 Task: Open Card Business Conference Review in Board Business Intelligence and Analytics to Workspace Business Loans and add a team member Softage.2@softage.net, a label Orange, a checklist Student Success, an attachment from Trello, a color Orange and finally, add a card description 'Plan and execute company team-building activity at a bowling alley' and a comment 'Let us celebrate our progress and keep pushing forward as this task is an important milestone in our project.'. Add a start date 'Jan 02, 1900' with a due date 'Jan 09, 1900'
Action: Mouse moved to (60, 313)
Screenshot: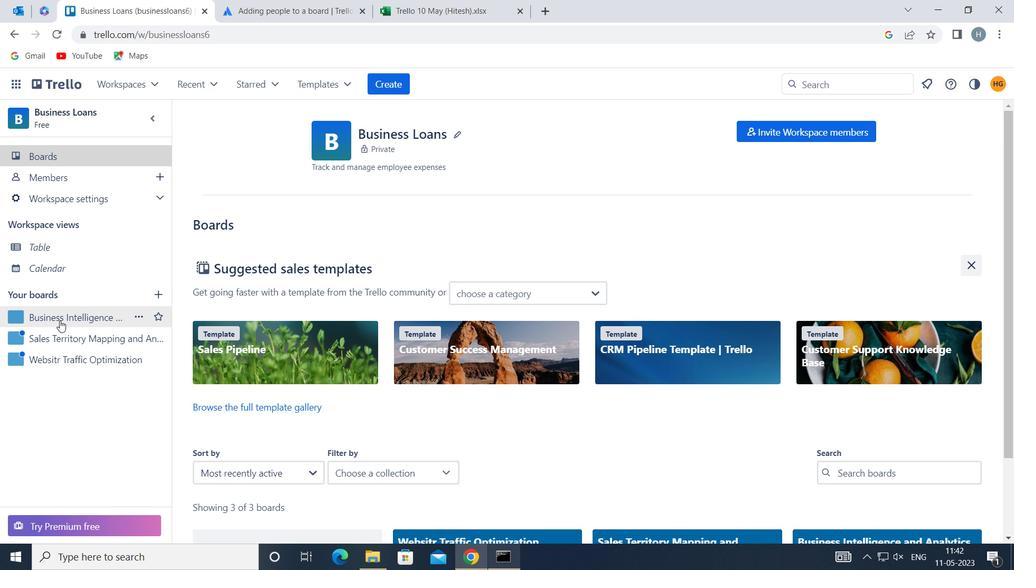 
Action: Mouse pressed left at (60, 313)
Screenshot: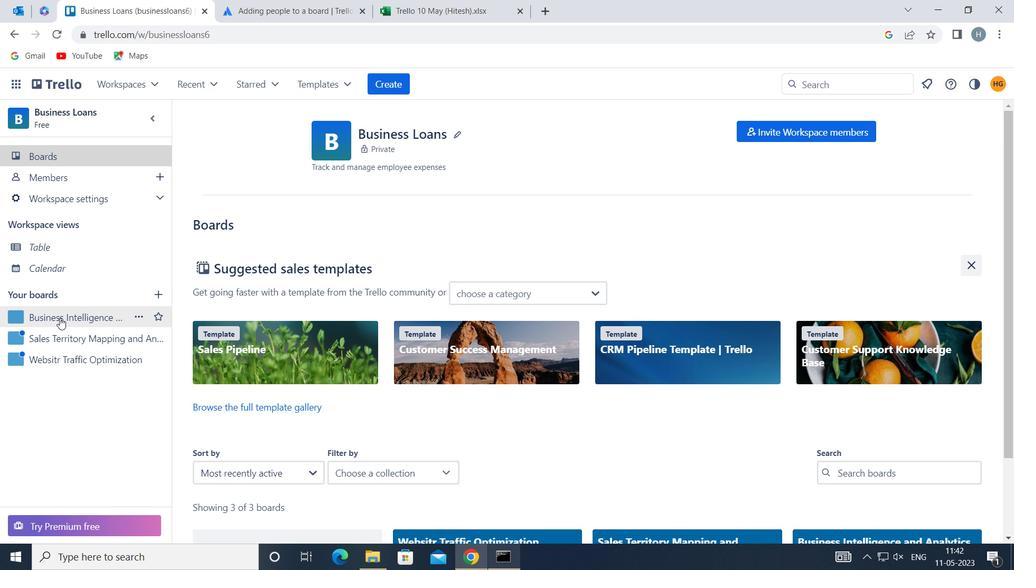 
Action: Mouse moved to (294, 185)
Screenshot: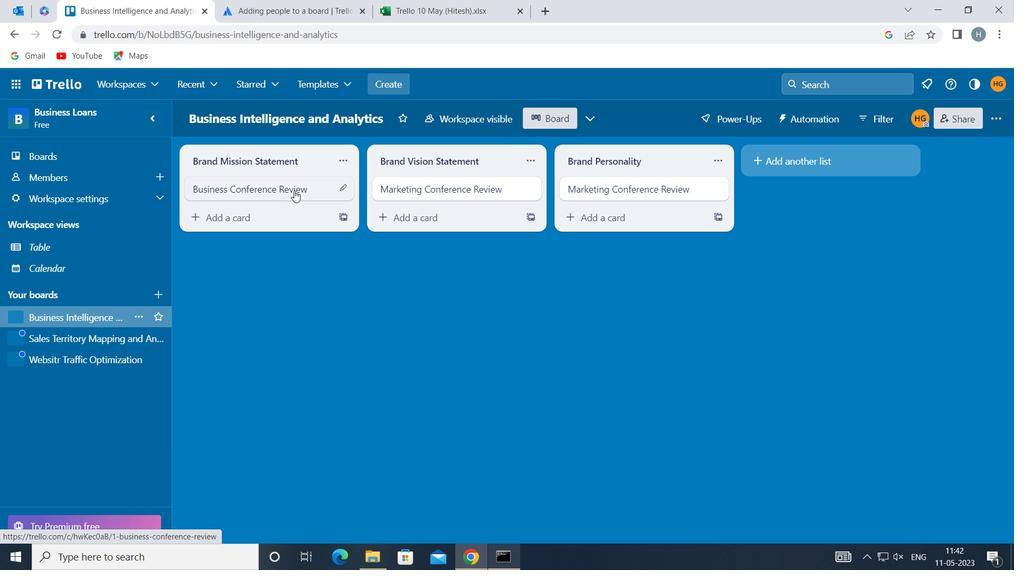 
Action: Mouse pressed left at (294, 185)
Screenshot: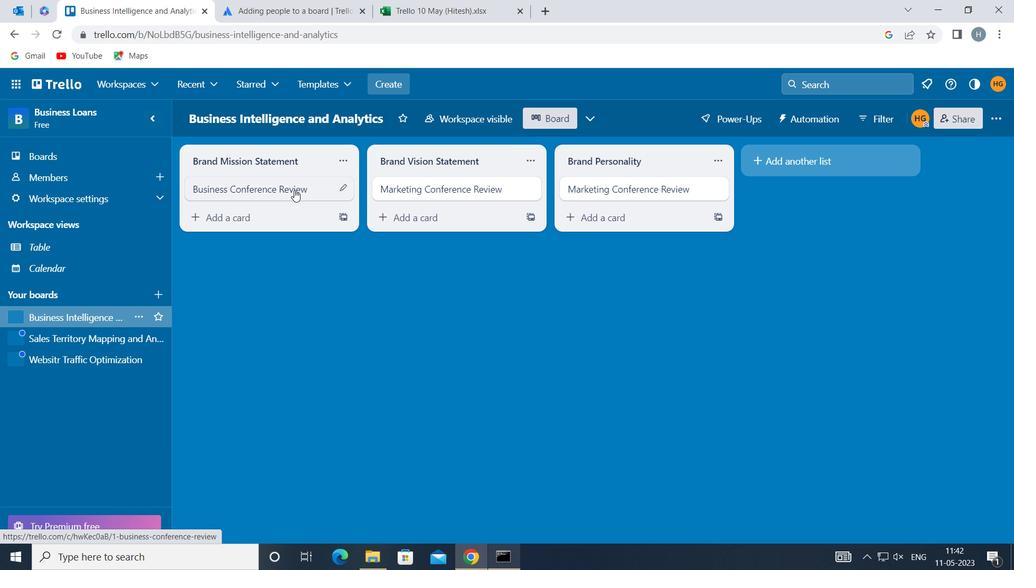
Action: Mouse moved to (693, 191)
Screenshot: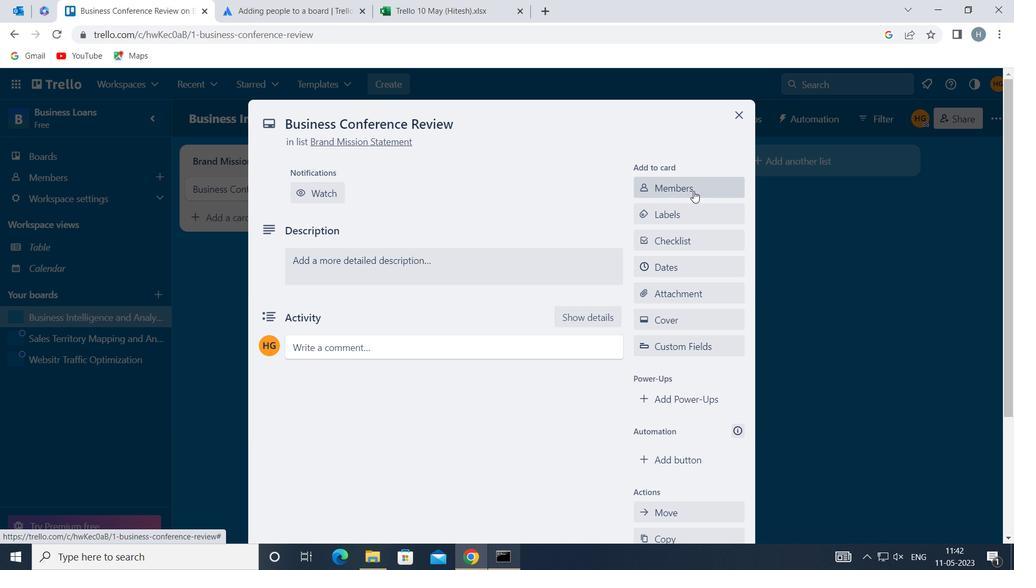 
Action: Mouse pressed left at (693, 191)
Screenshot: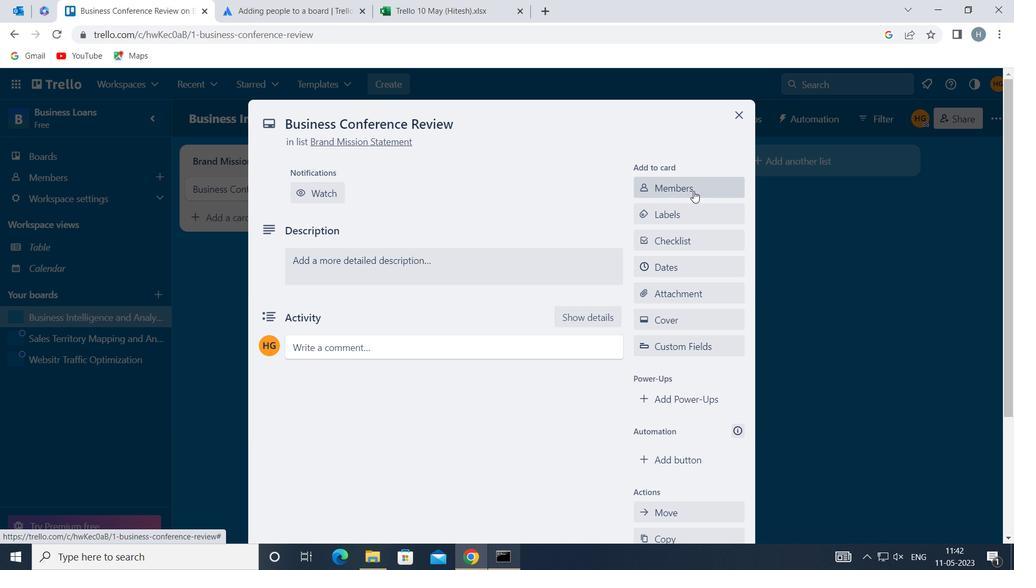 
Action: Mouse moved to (693, 191)
Screenshot: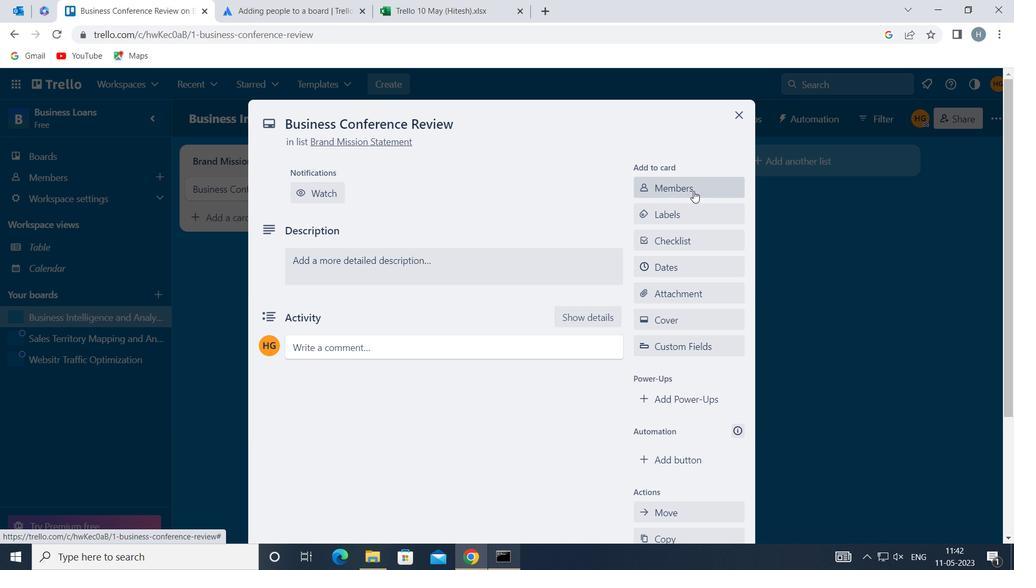 
Action: Key pressed softage
Screenshot: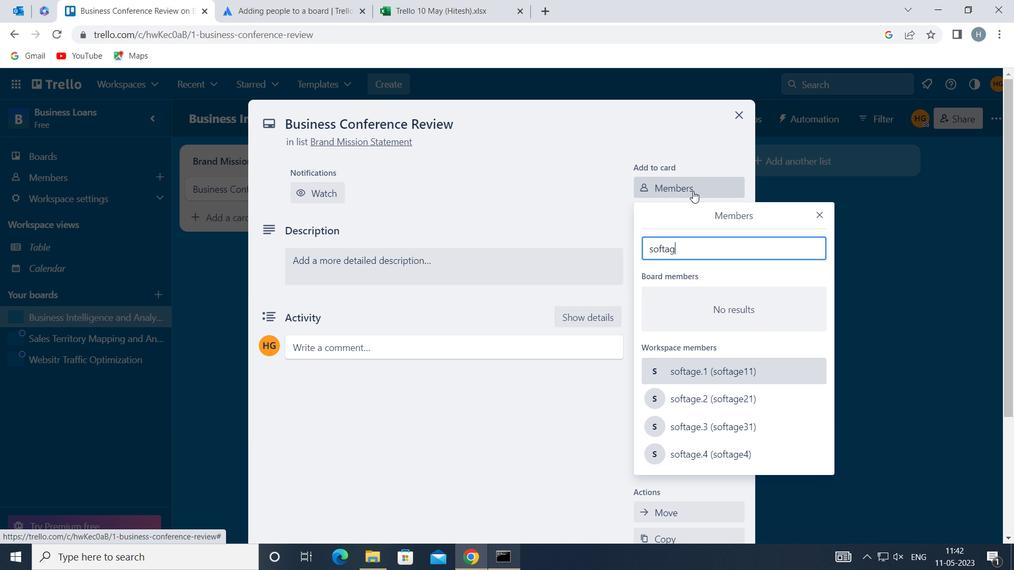 
Action: Mouse moved to (722, 395)
Screenshot: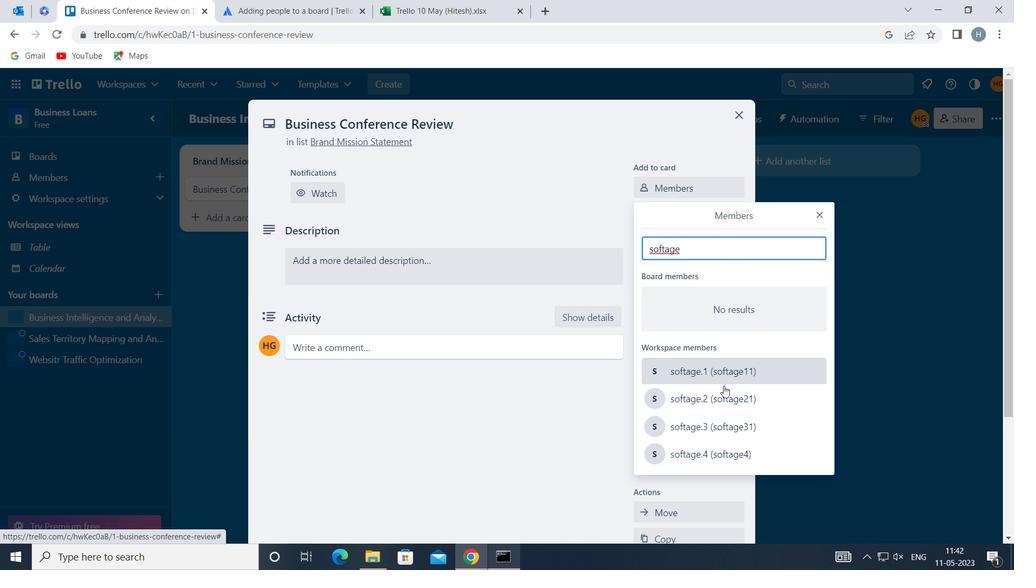 
Action: Mouse pressed left at (722, 395)
Screenshot: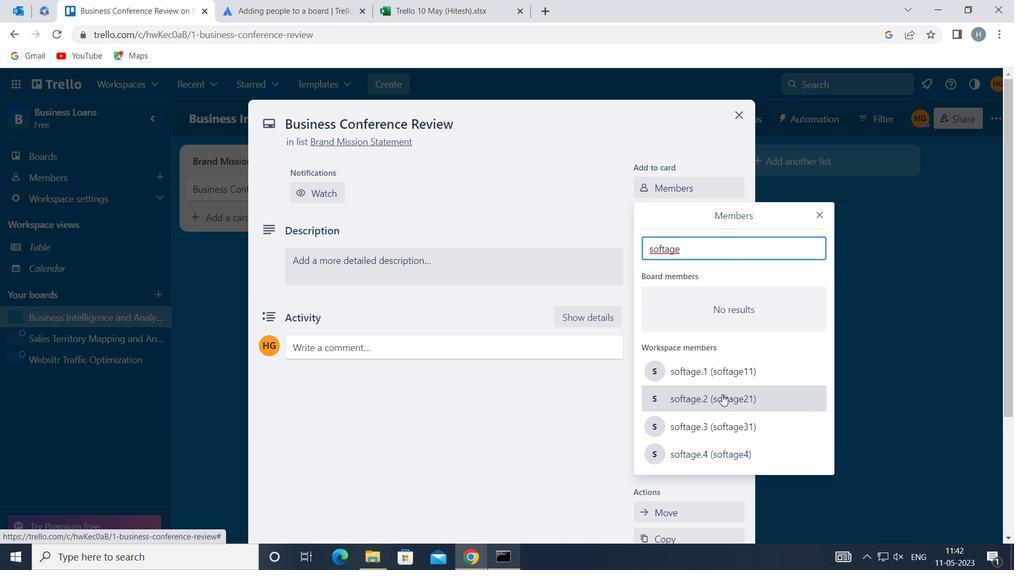 
Action: Mouse moved to (822, 211)
Screenshot: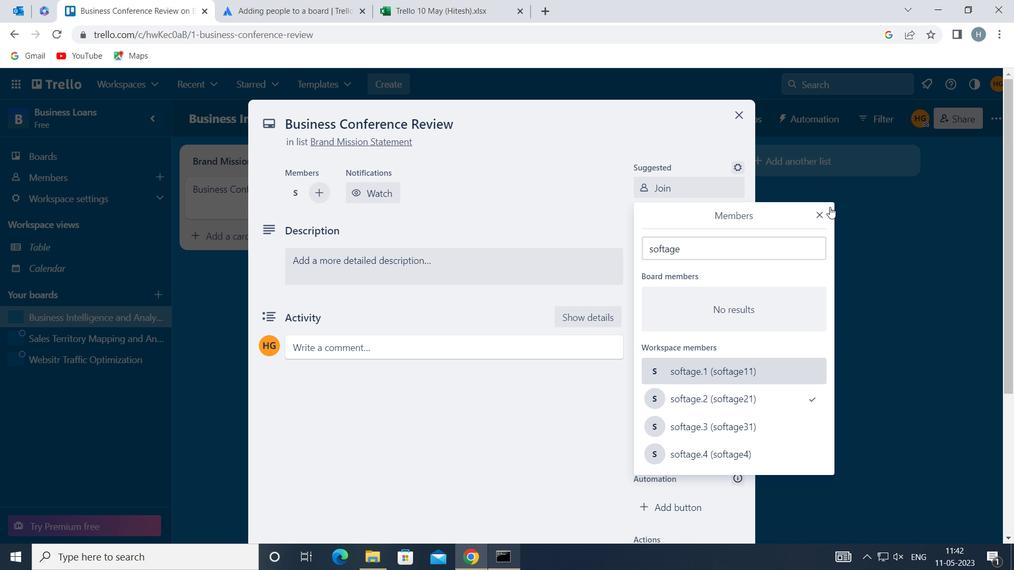 
Action: Mouse pressed left at (822, 211)
Screenshot: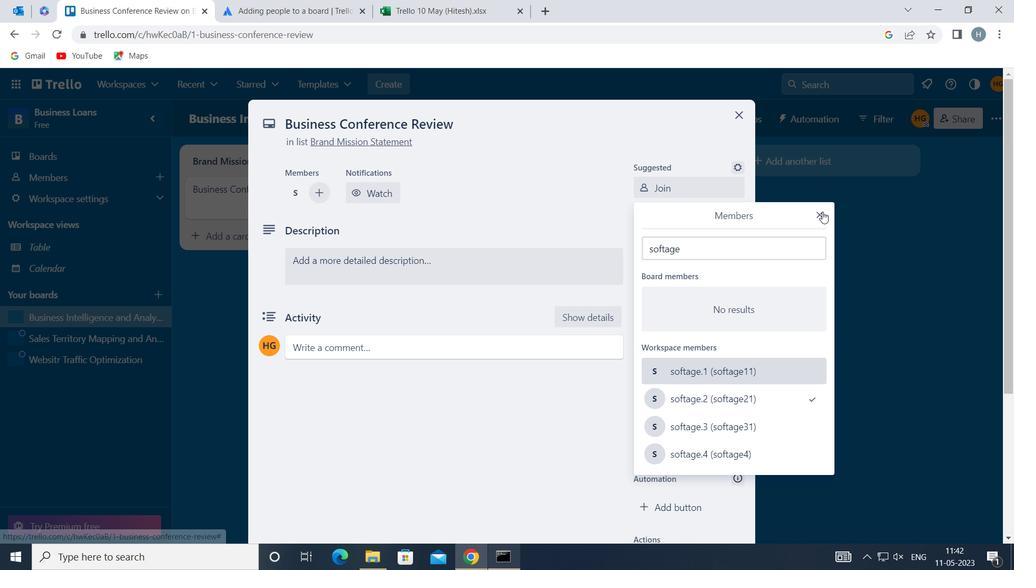 
Action: Mouse moved to (679, 259)
Screenshot: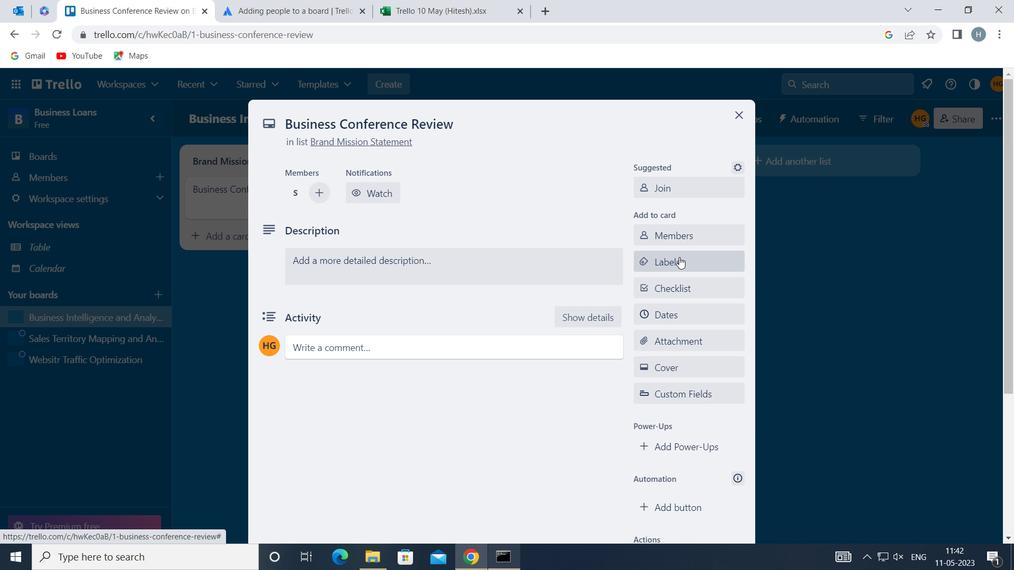 
Action: Mouse pressed left at (679, 259)
Screenshot: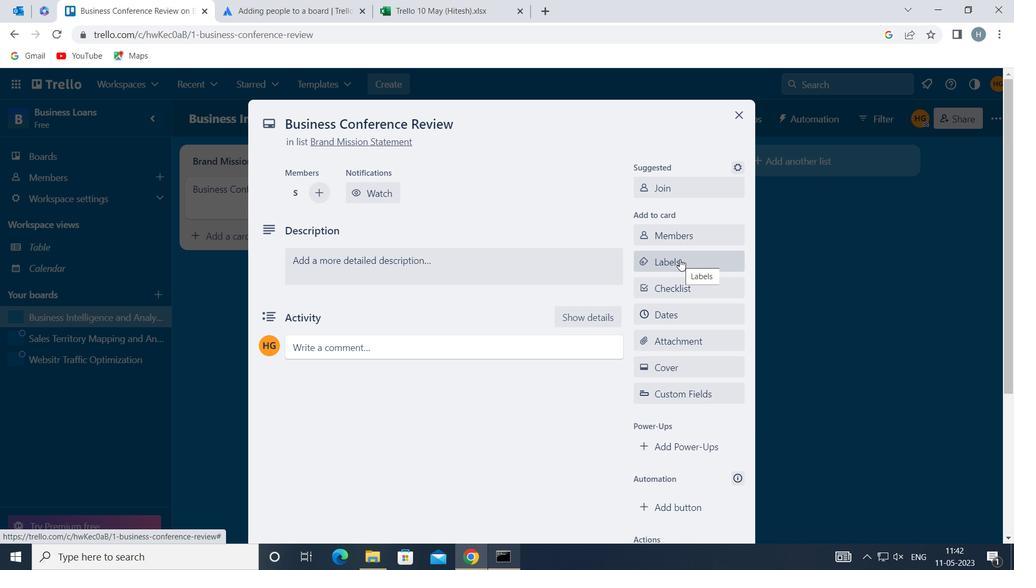 
Action: Mouse moved to (686, 244)
Screenshot: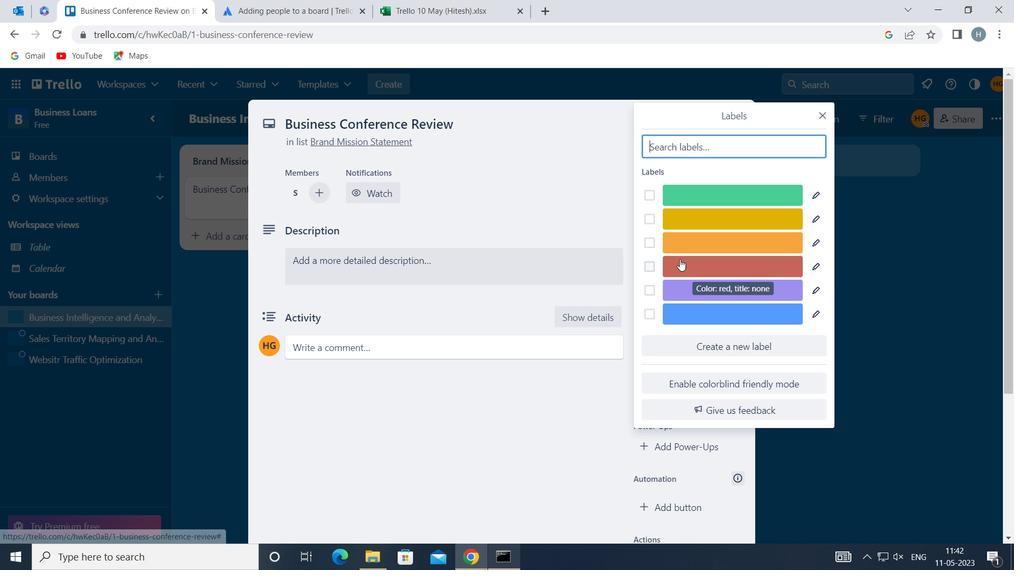 
Action: Mouse pressed left at (686, 244)
Screenshot: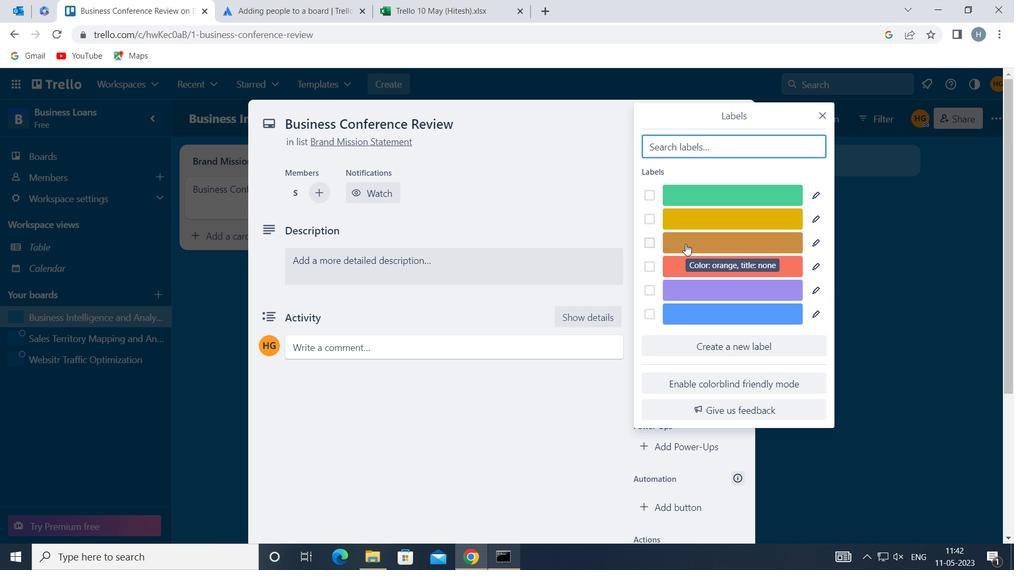 
Action: Mouse moved to (823, 114)
Screenshot: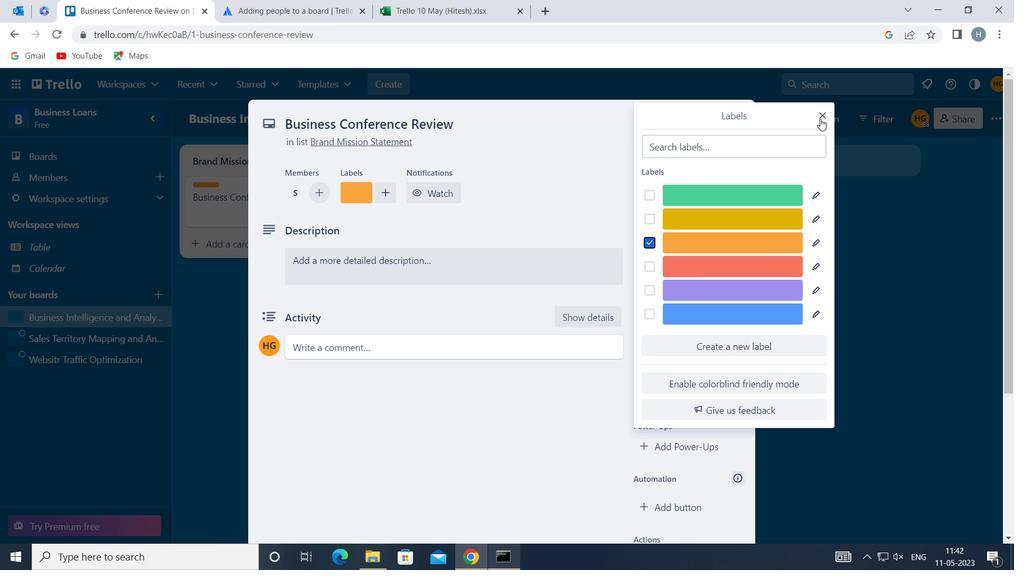 
Action: Mouse pressed left at (823, 114)
Screenshot: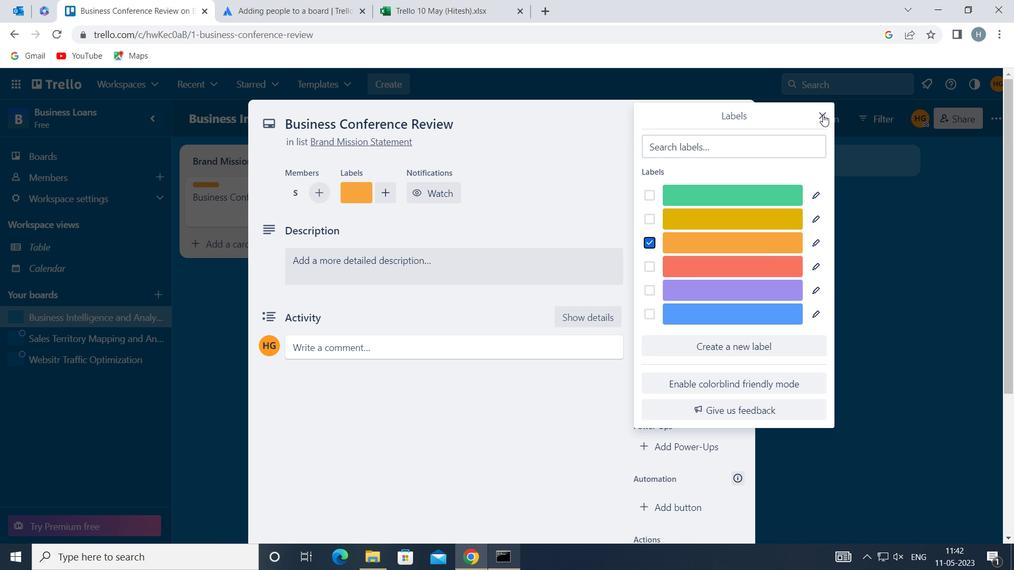 
Action: Mouse moved to (692, 285)
Screenshot: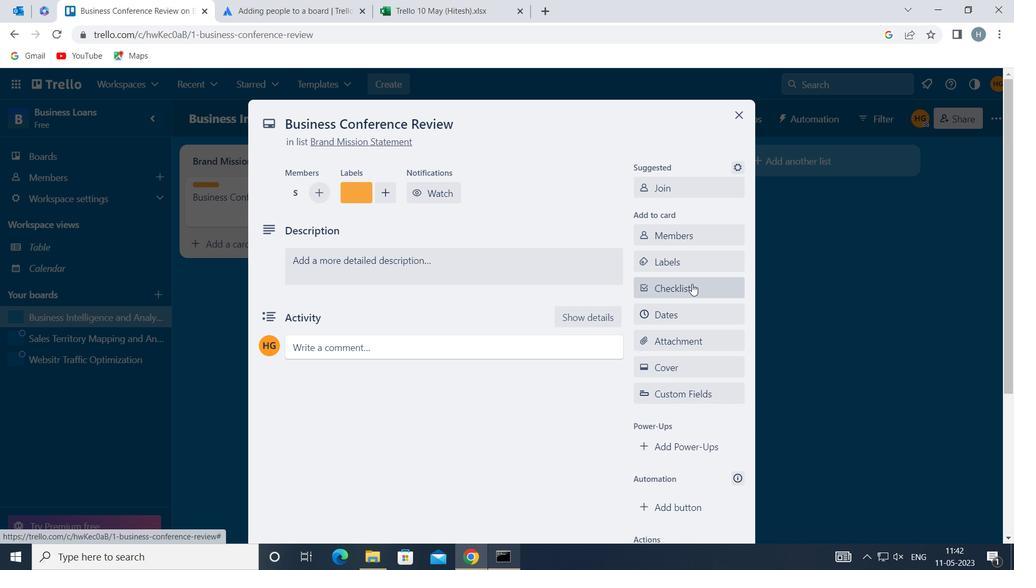 
Action: Mouse pressed left at (692, 285)
Screenshot: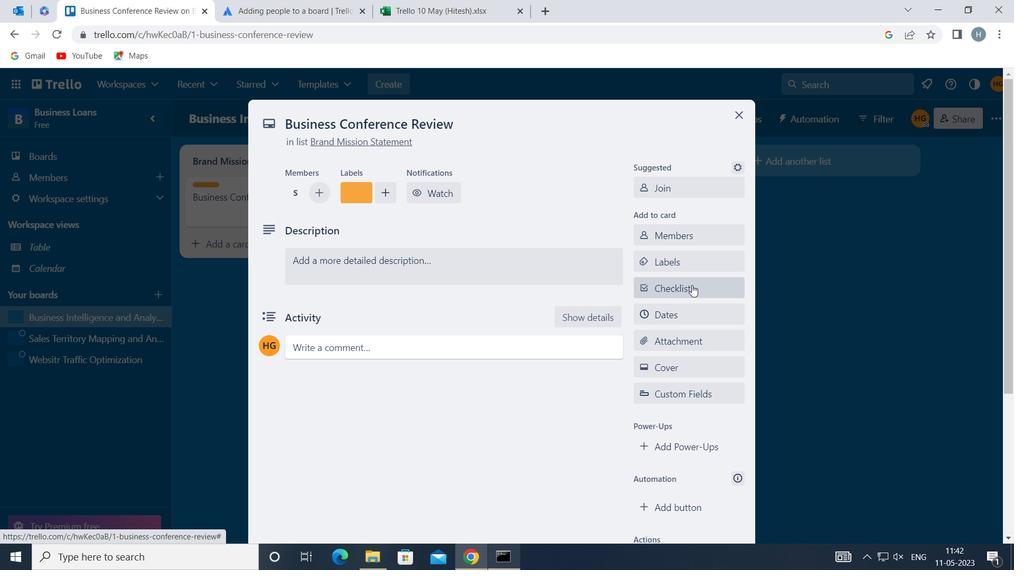 
Action: Key pressed <Key.shift>STUDENT<Key.space><Key.shift>SUCCESS
Screenshot: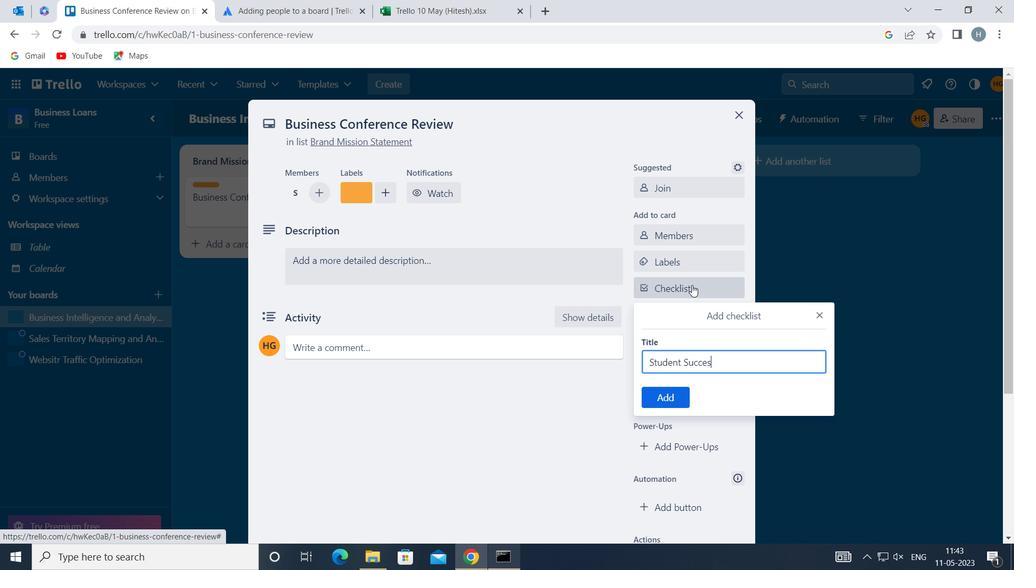 
Action: Mouse moved to (661, 393)
Screenshot: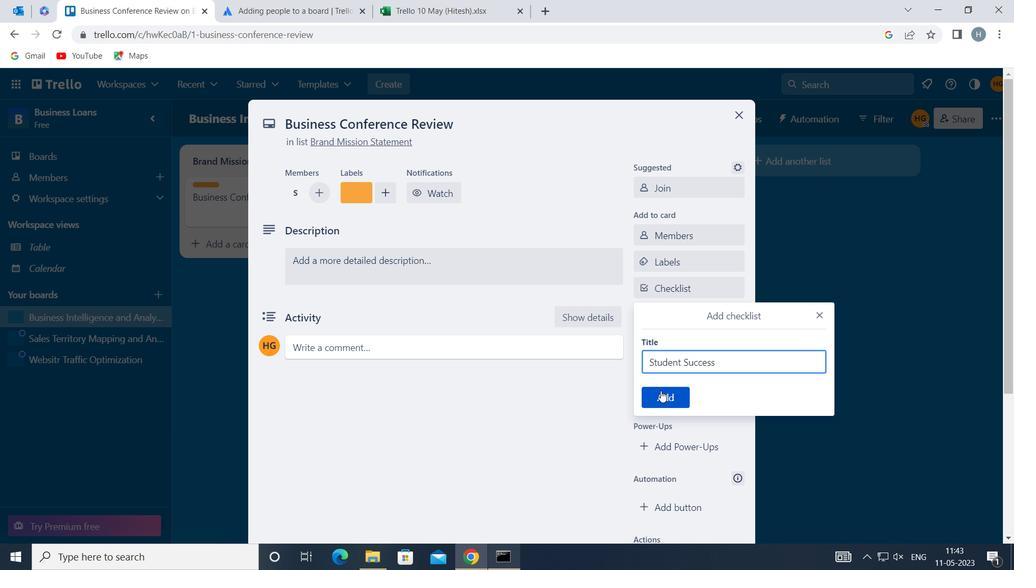 
Action: Mouse pressed left at (661, 393)
Screenshot: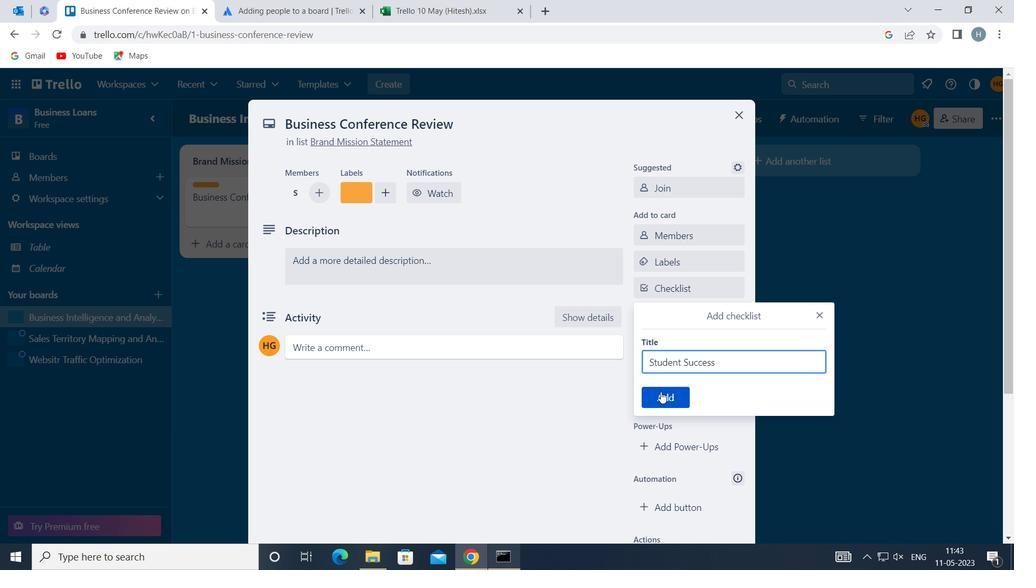 
Action: Mouse moved to (680, 335)
Screenshot: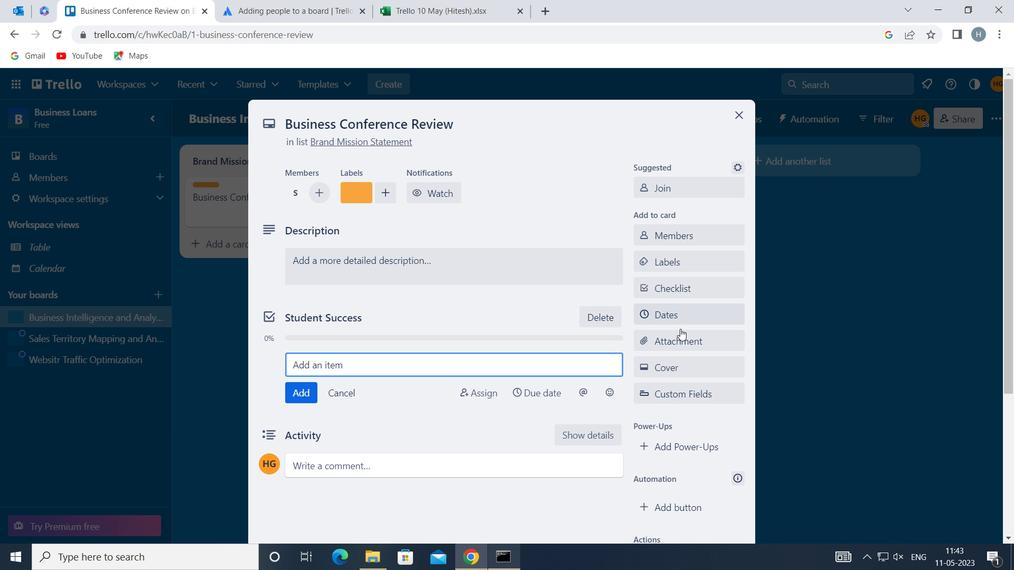 
Action: Mouse pressed left at (680, 335)
Screenshot: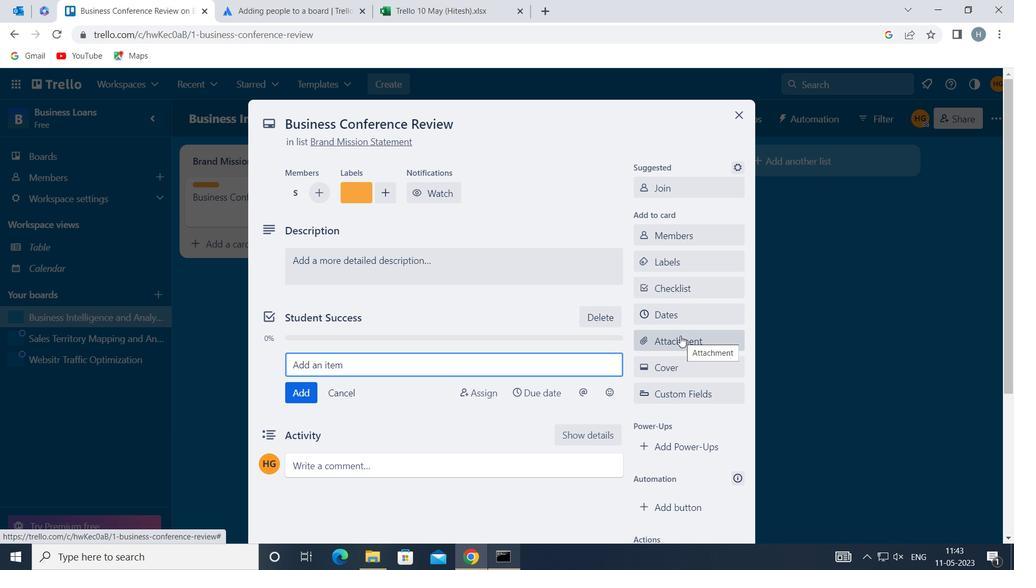 
Action: Mouse moved to (704, 165)
Screenshot: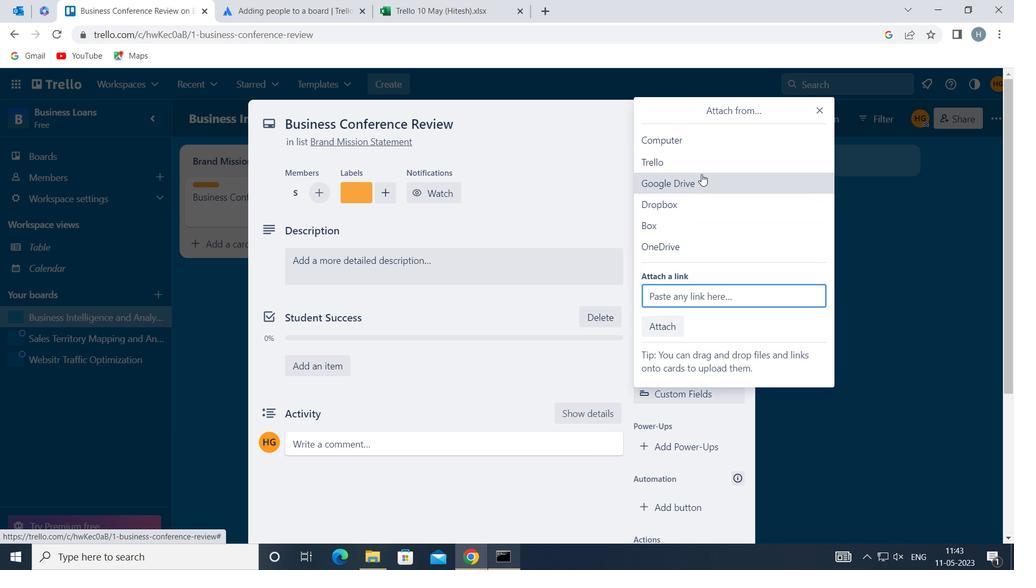
Action: Mouse pressed left at (704, 165)
Screenshot: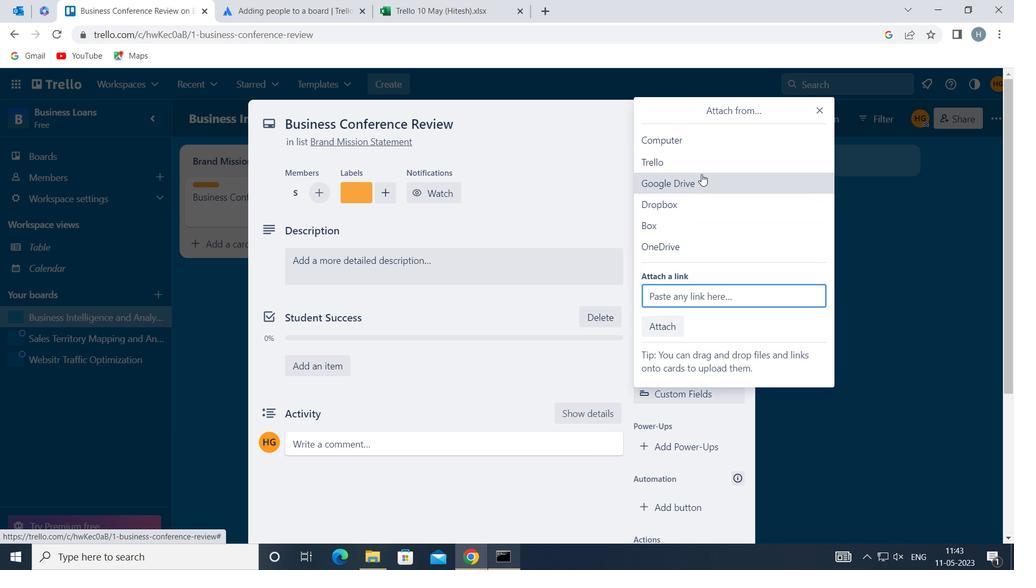 
Action: Mouse moved to (697, 216)
Screenshot: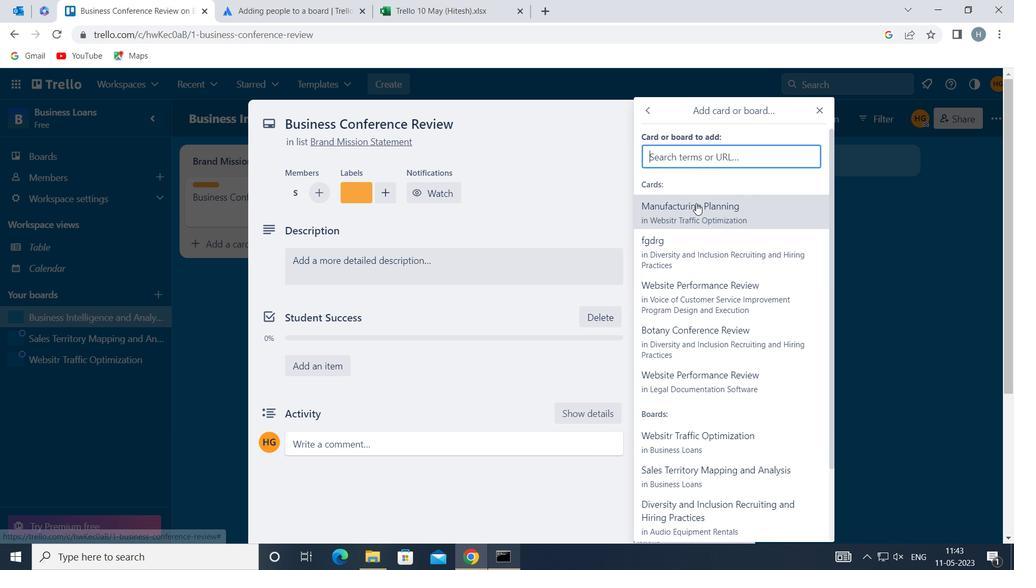 
Action: Mouse pressed left at (697, 216)
Screenshot: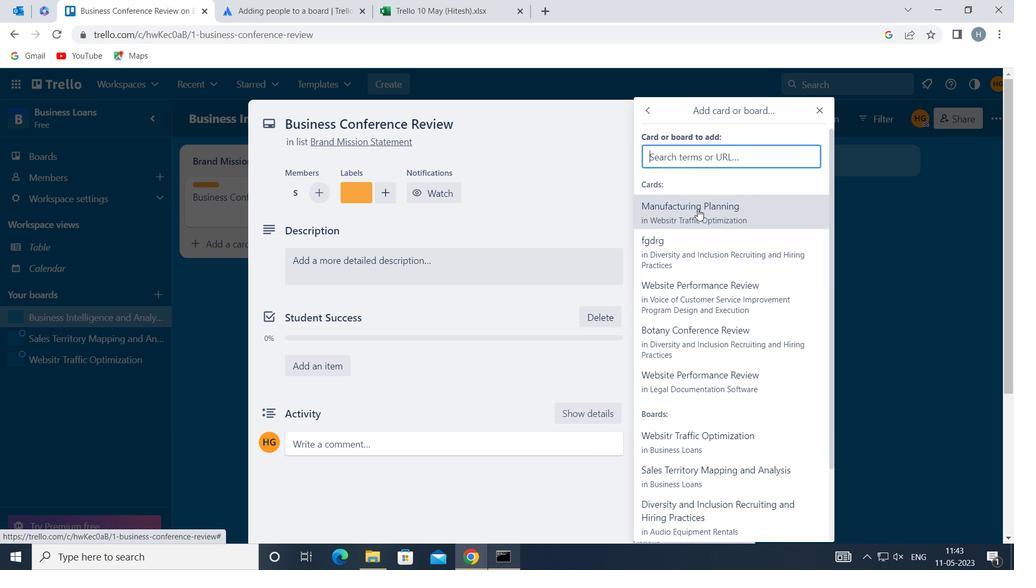 
Action: Mouse moved to (686, 367)
Screenshot: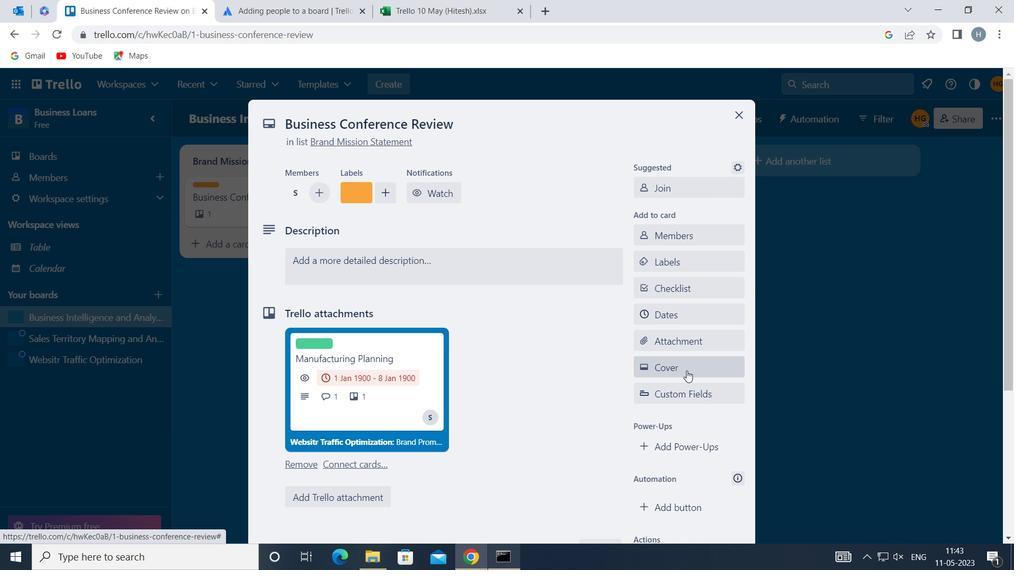 
Action: Mouse pressed left at (686, 367)
Screenshot: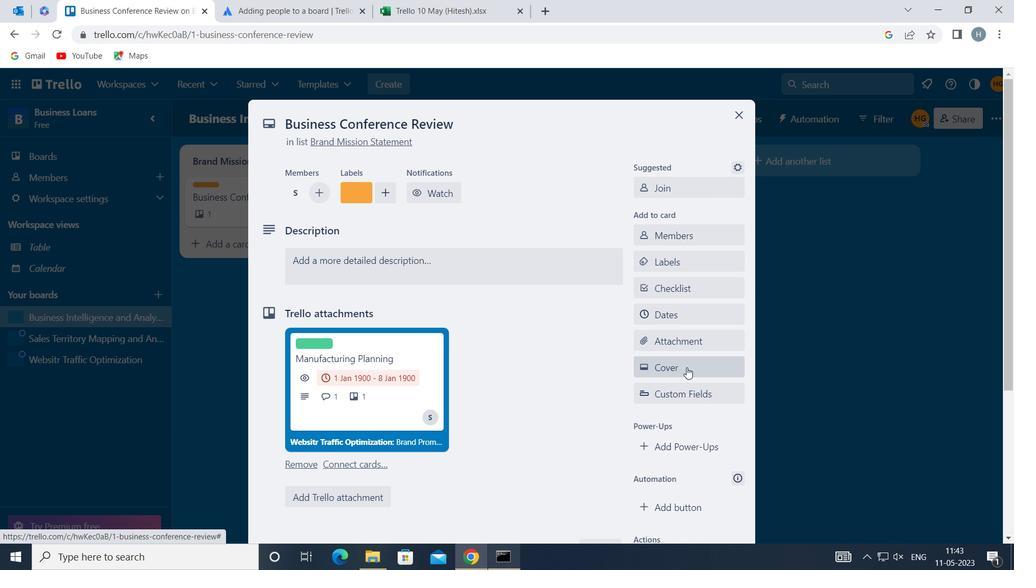 
Action: Mouse moved to (734, 282)
Screenshot: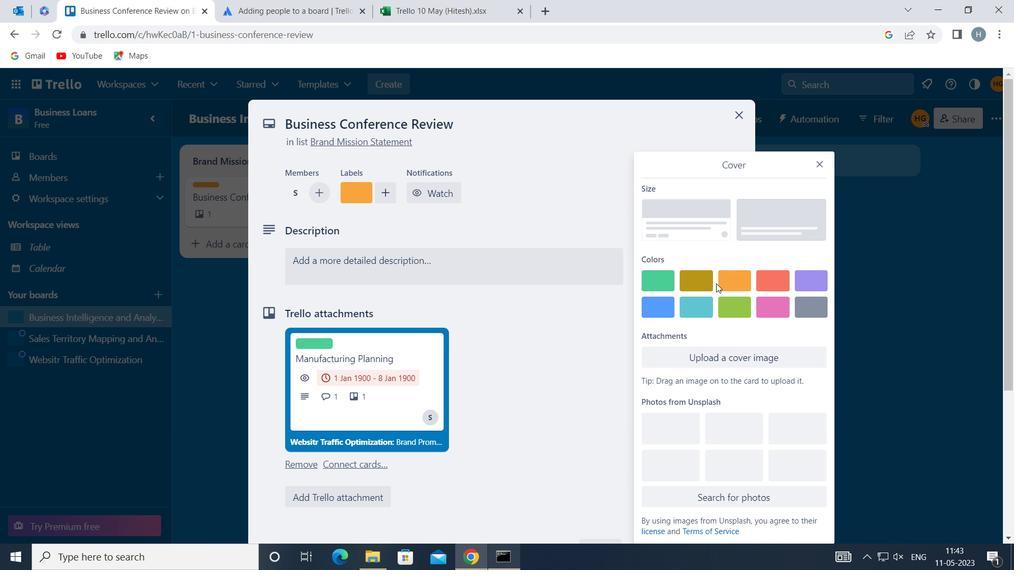 
Action: Mouse pressed left at (734, 282)
Screenshot: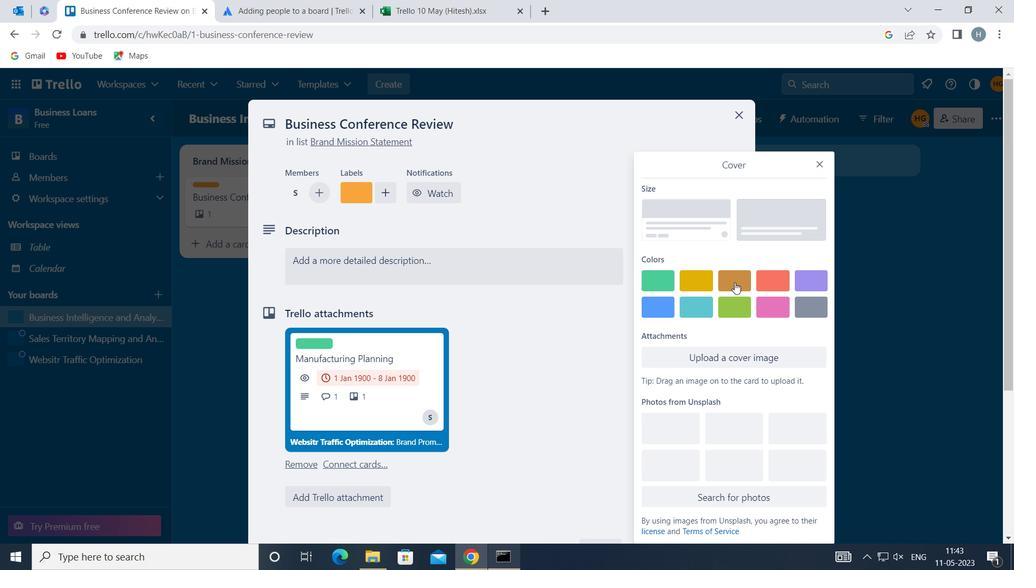 
Action: Mouse moved to (821, 140)
Screenshot: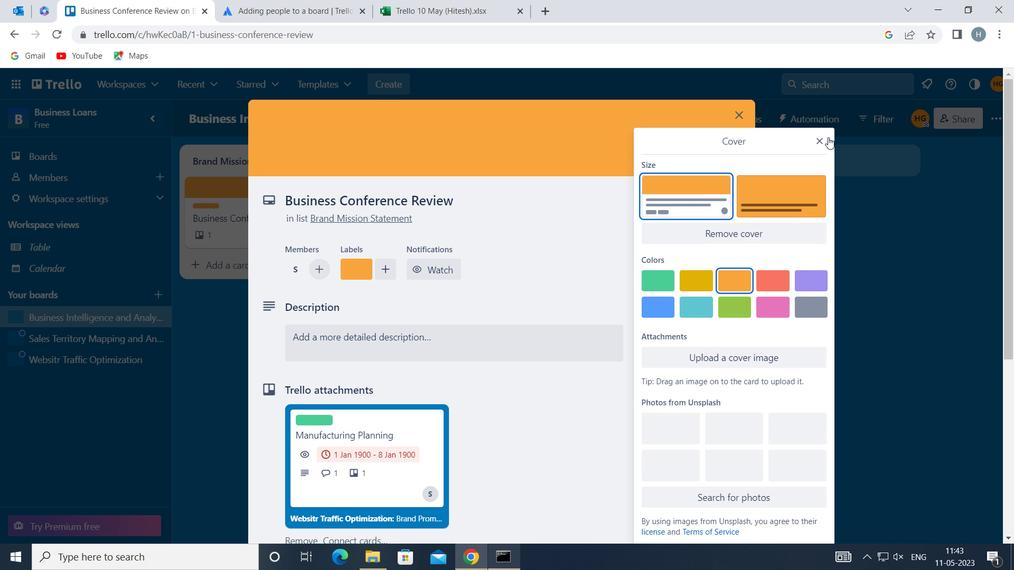
Action: Mouse pressed left at (821, 140)
Screenshot: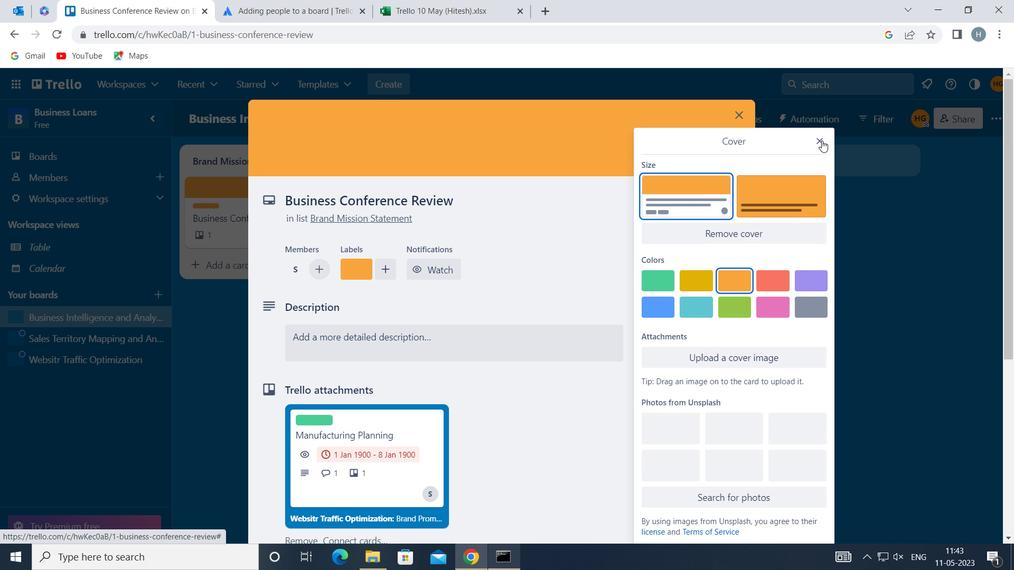 
Action: Mouse moved to (515, 342)
Screenshot: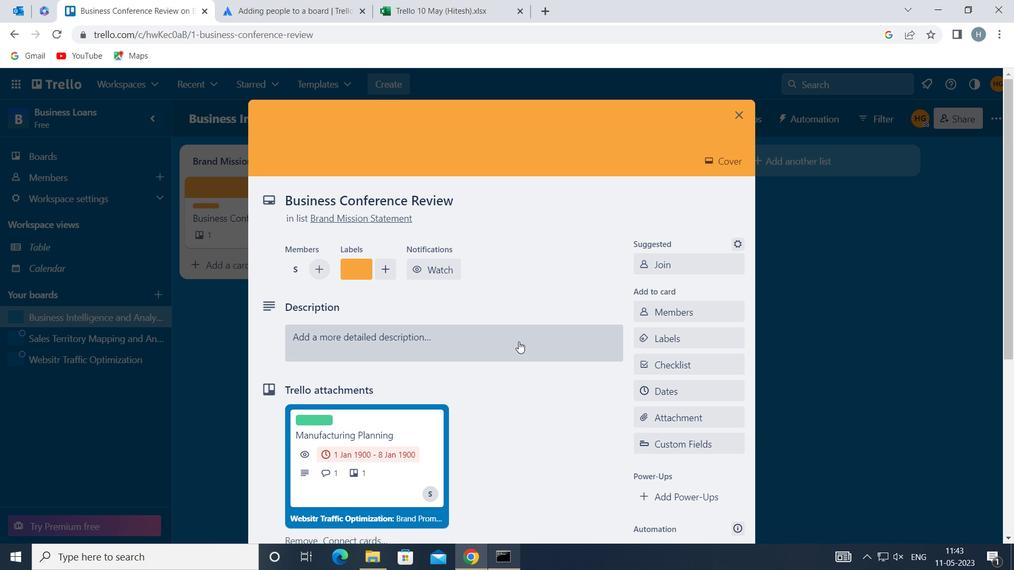 
Action: Mouse pressed left at (515, 342)
Screenshot: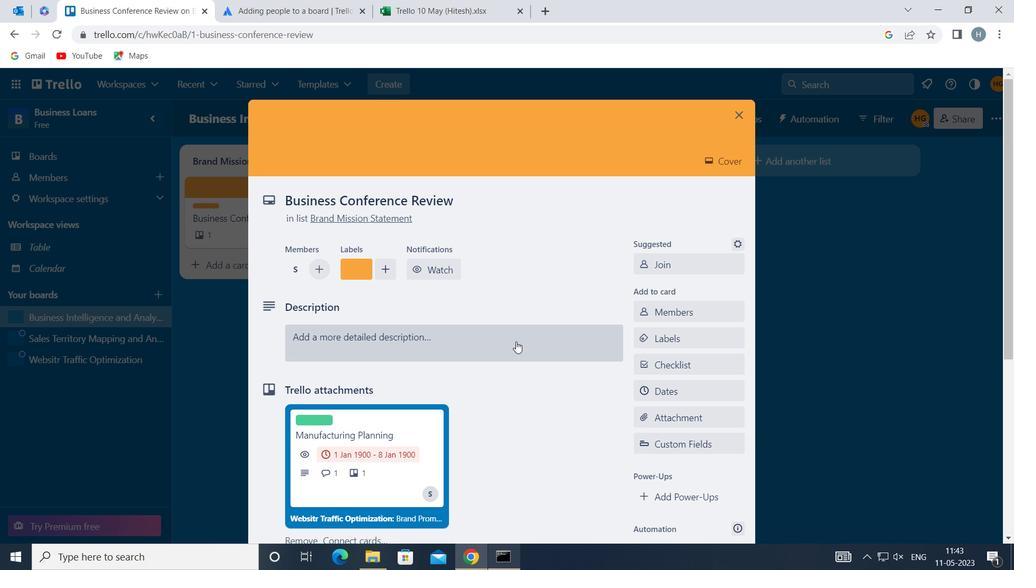 
Action: Mouse moved to (451, 381)
Screenshot: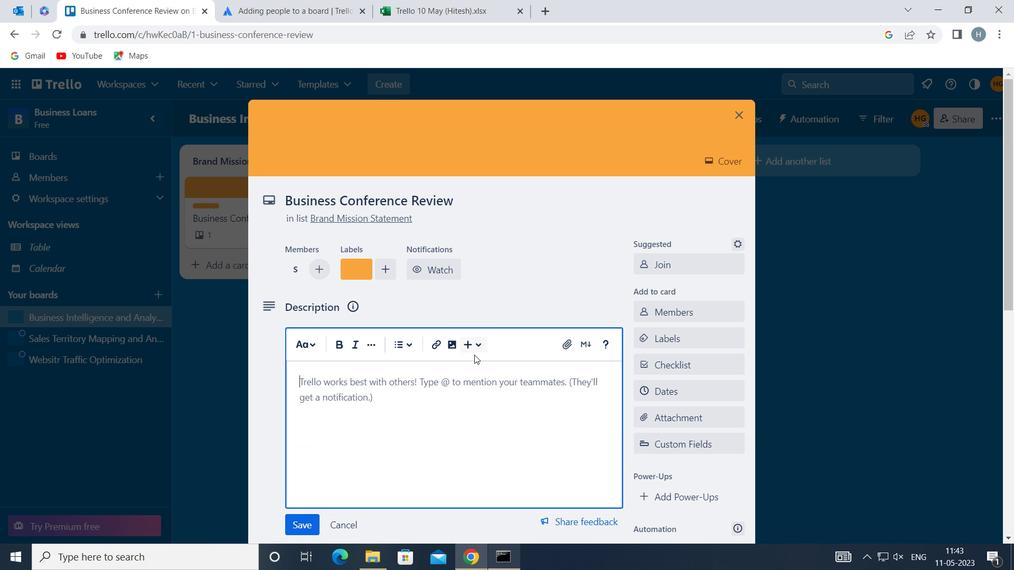 
Action: Mouse pressed left at (451, 381)
Screenshot: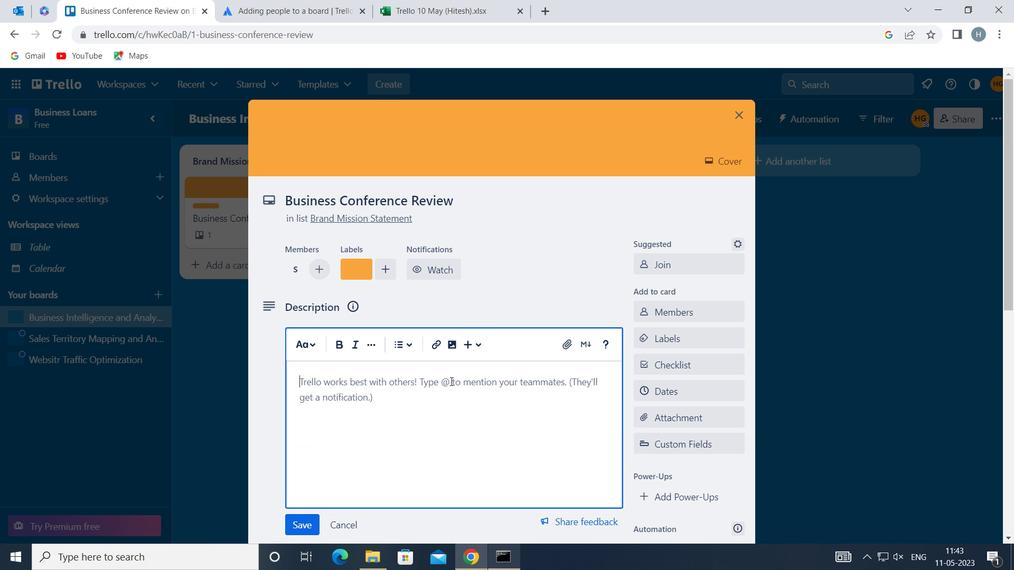 
Action: Mouse moved to (444, 383)
Screenshot: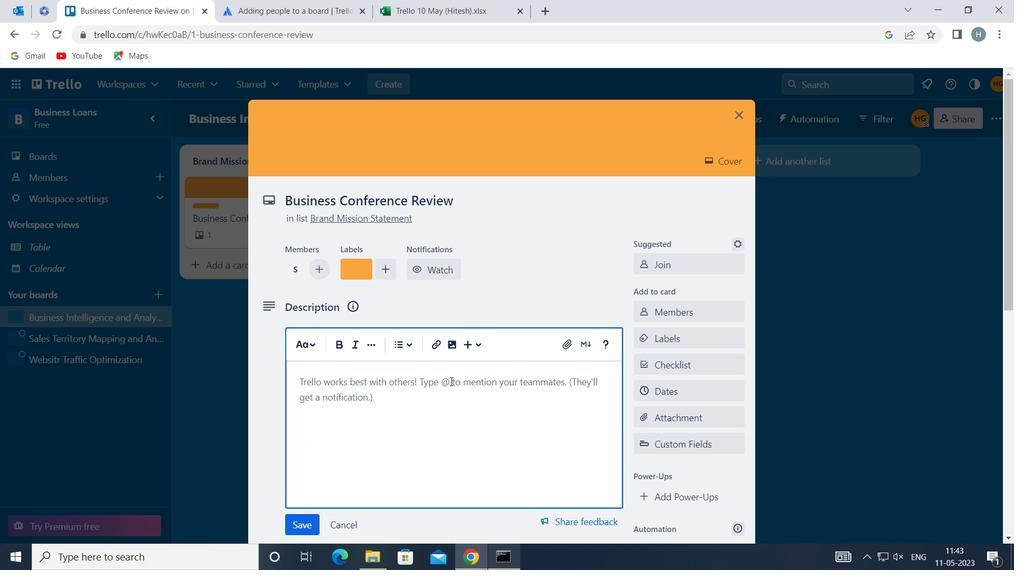 
Action: Key pressed <Key.shift>PLAN<Key.space>AND<Key.space>EXECUTE<Key.space>COMPANY<Key.space>TEAM-BUILDING<Key.space>ACTIVITY<Key.space>AT<Key.space>A<Key.space>BOWLING<Key.space>ALLEY
Screenshot: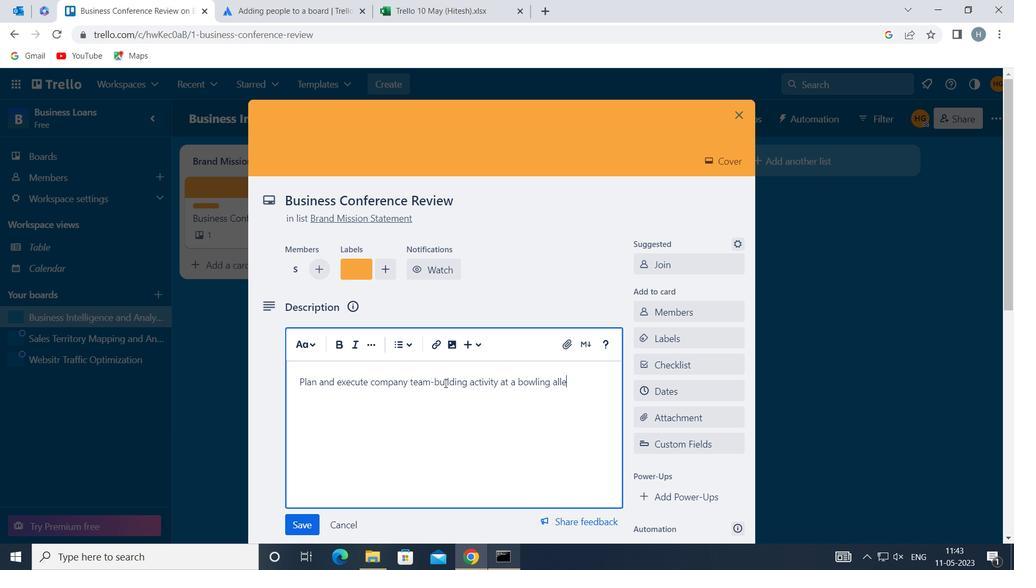 
Action: Mouse moved to (300, 525)
Screenshot: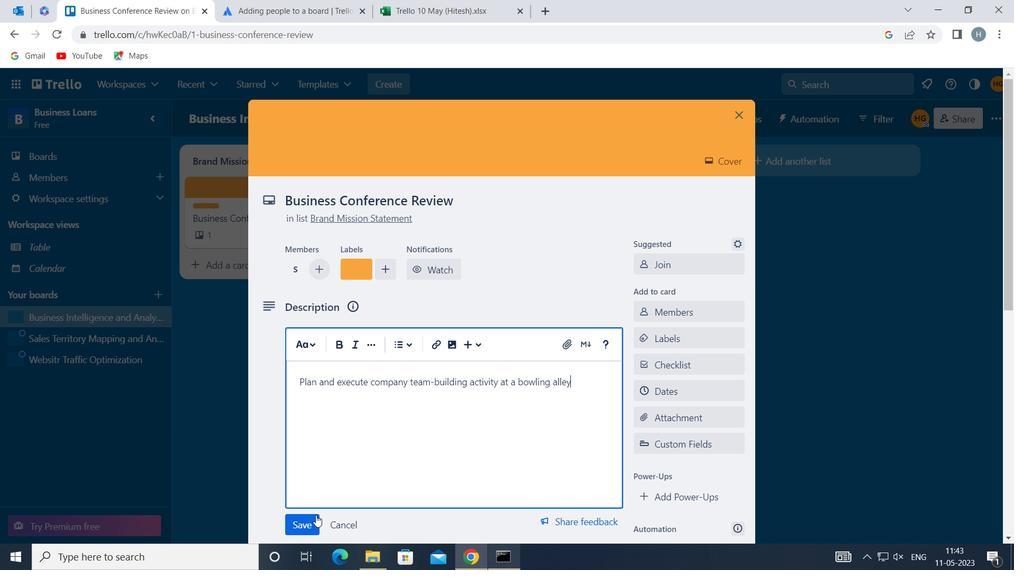 
Action: Mouse pressed left at (300, 525)
Screenshot: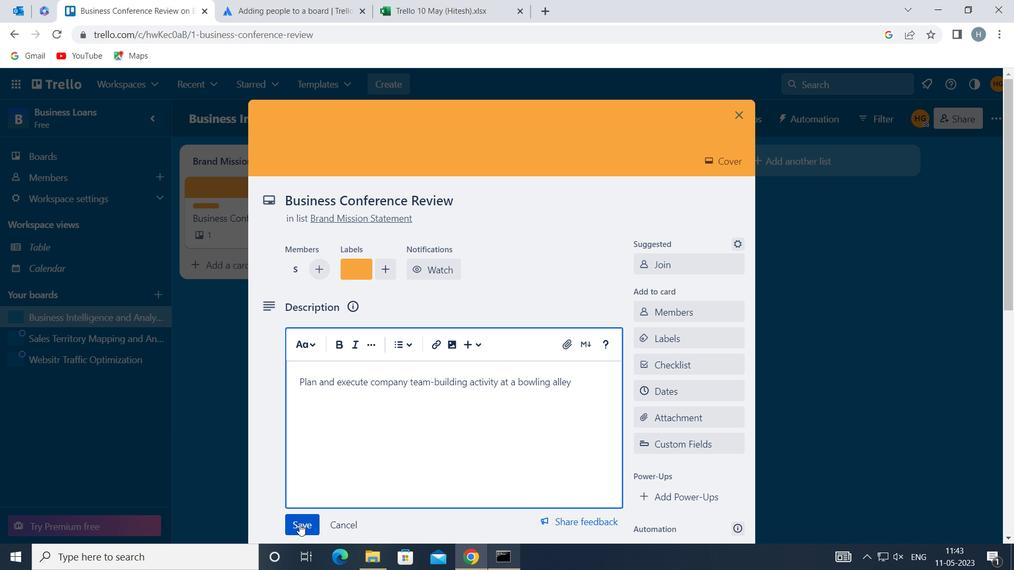 
Action: Mouse moved to (426, 402)
Screenshot: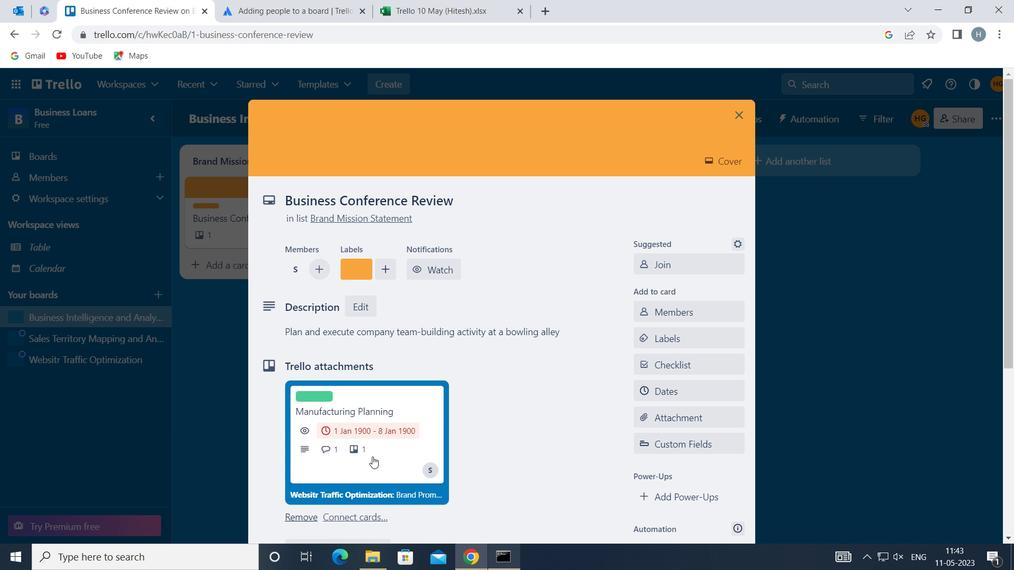 
Action: Mouse scrolled (426, 402) with delta (0, 0)
Screenshot: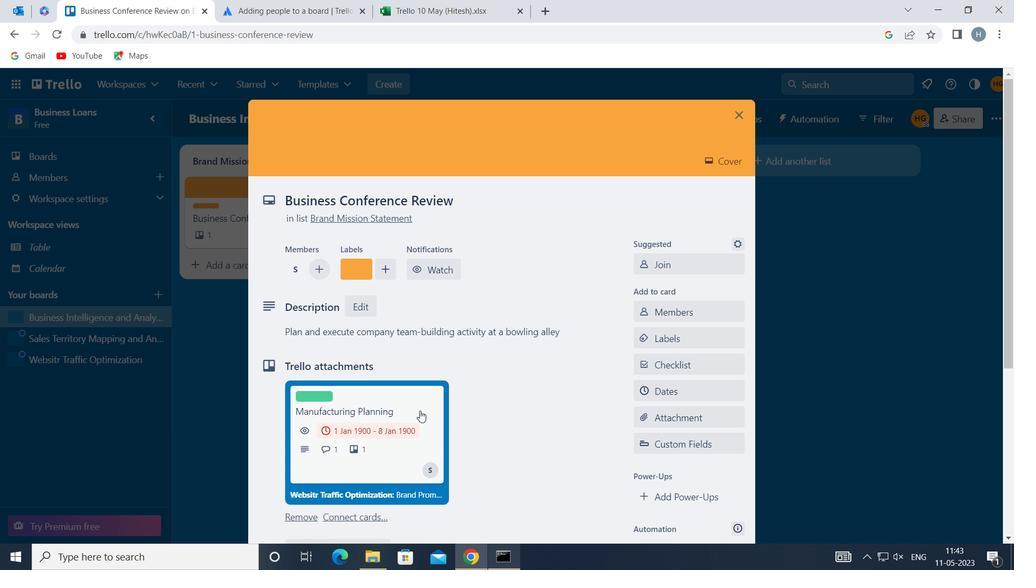 
Action: Mouse scrolled (426, 402) with delta (0, 0)
Screenshot: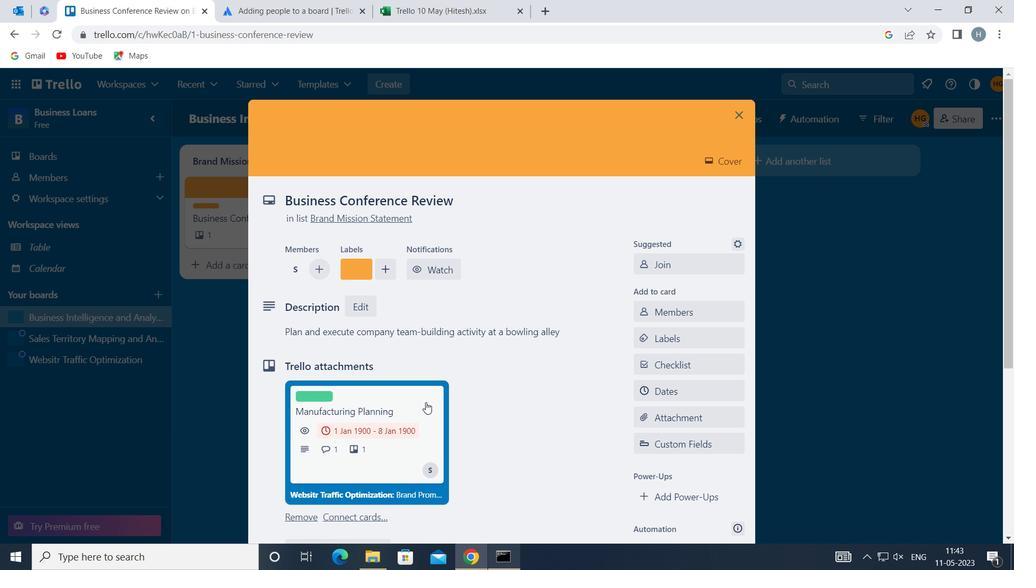 
Action: Mouse scrolled (426, 402) with delta (0, 0)
Screenshot: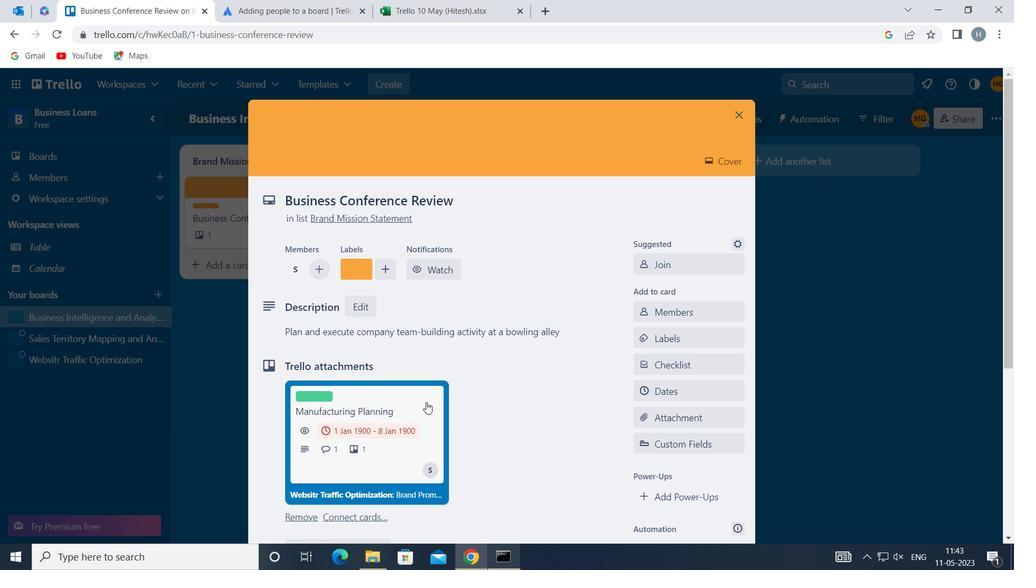 
Action: Mouse scrolled (426, 402) with delta (0, 0)
Screenshot: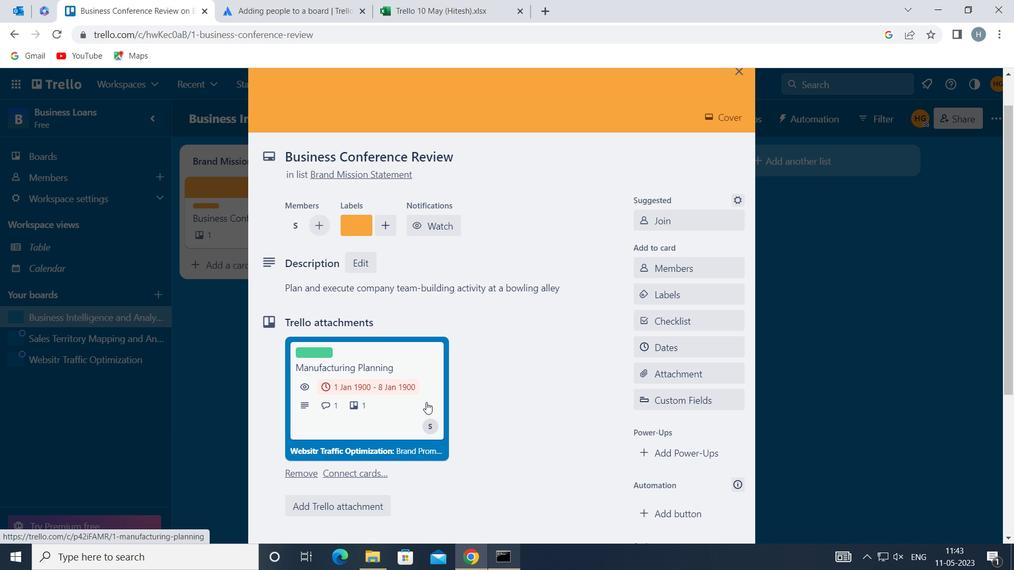 
Action: Mouse scrolled (426, 402) with delta (0, 0)
Screenshot: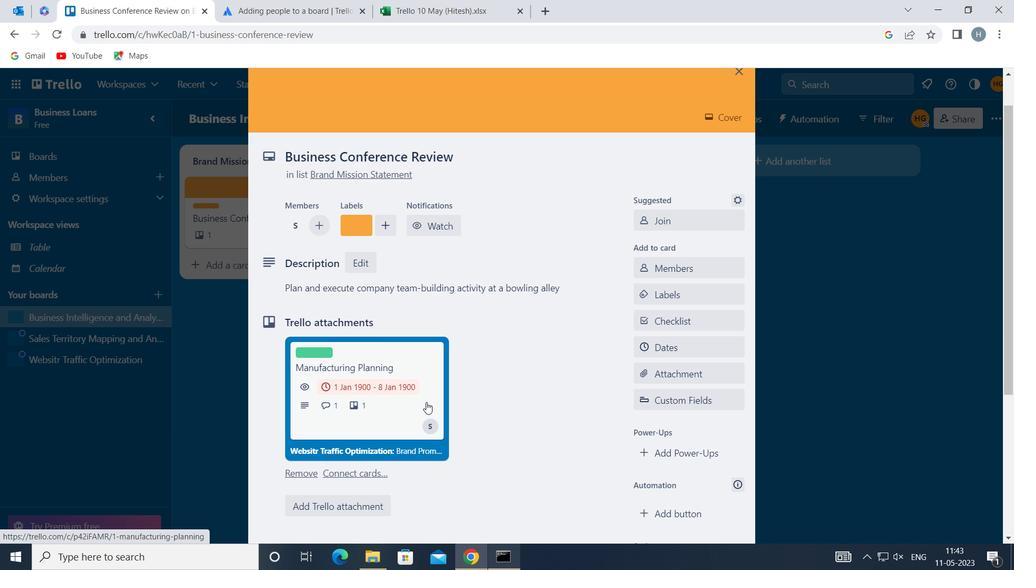 
Action: Mouse moved to (430, 456)
Screenshot: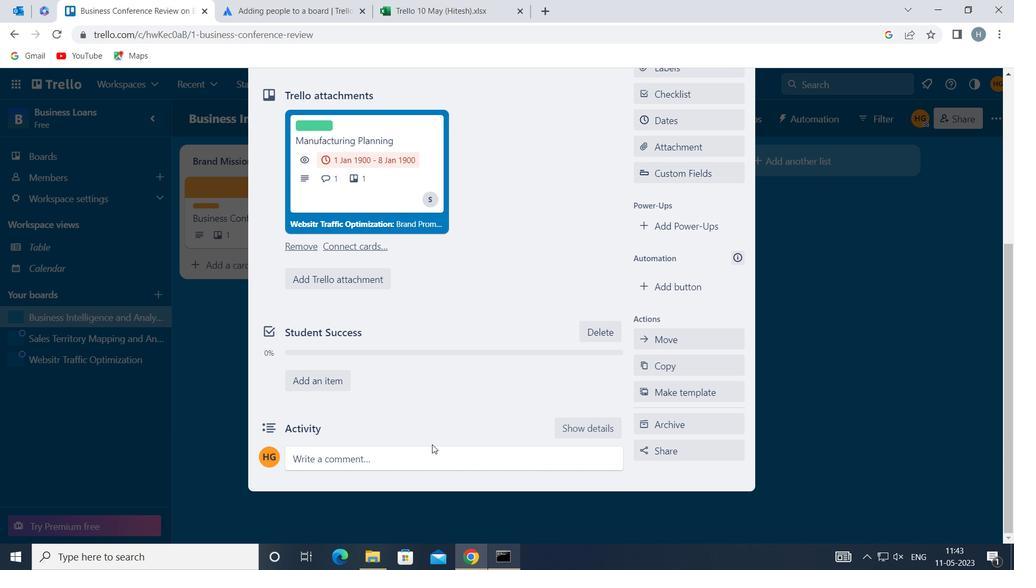 
Action: Mouse pressed left at (430, 456)
Screenshot: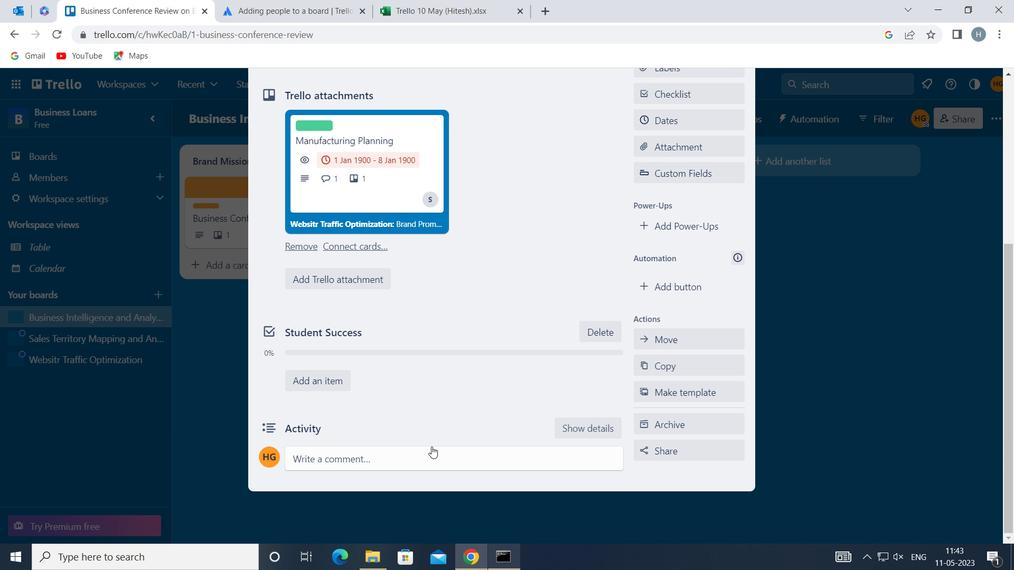 
Action: Mouse moved to (329, 494)
Screenshot: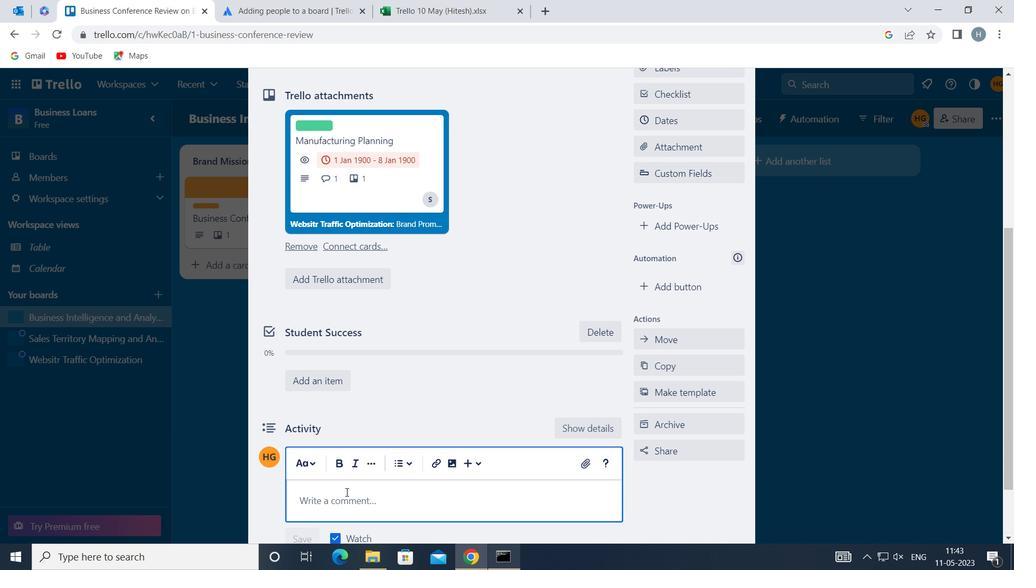
Action: Mouse pressed left at (329, 494)
Screenshot: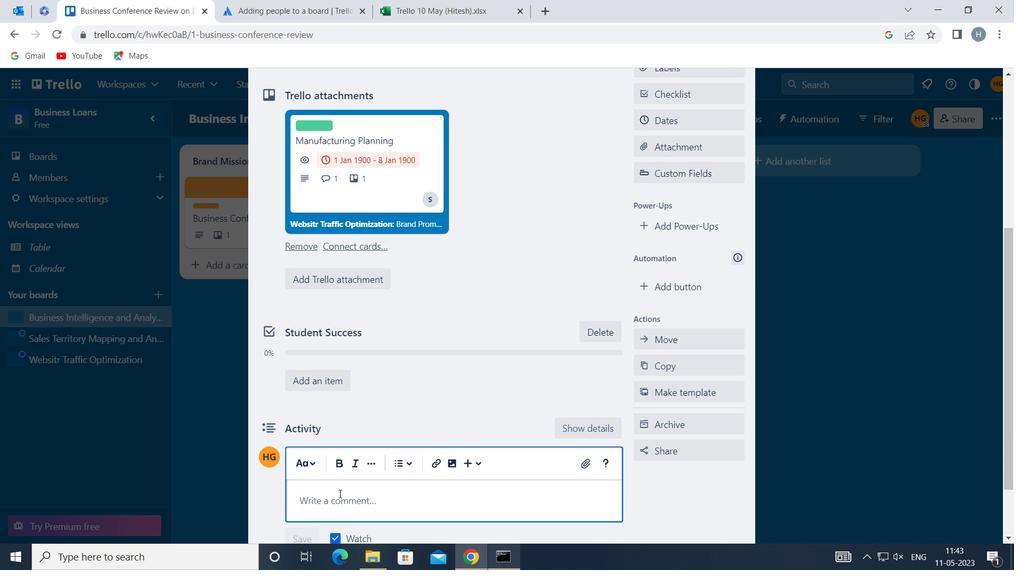 
Action: Mouse moved to (321, 499)
Screenshot: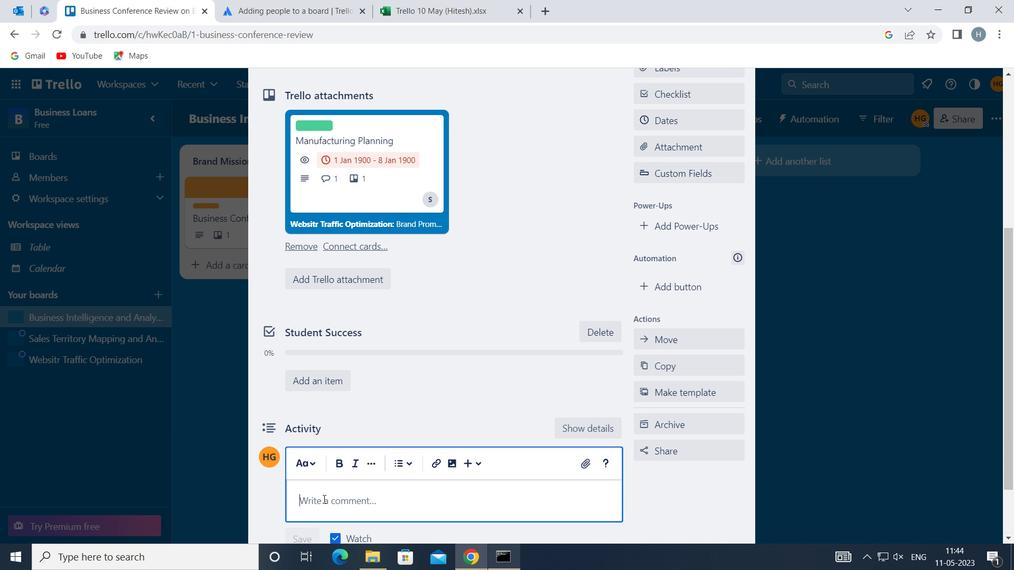 
Action: Key pressed <Key.shift>LET<Key.space>US<Key.space>CELEBRATE<Key.space>OUR<Key.space>PROGRESS<Key.space>AND<Key.space>KEEP<Key.space>PUSHING<Key.space>FORWARD<Key.space>AS<Key.space>TASK<Key.space>IS<Key.space>AN<Key.space>IMPORTANT<Key.space>MILESTONE<Key.space>IN<Key.space>OUR<Key.space>O<Key.backspace>PROJECT
Screenshot: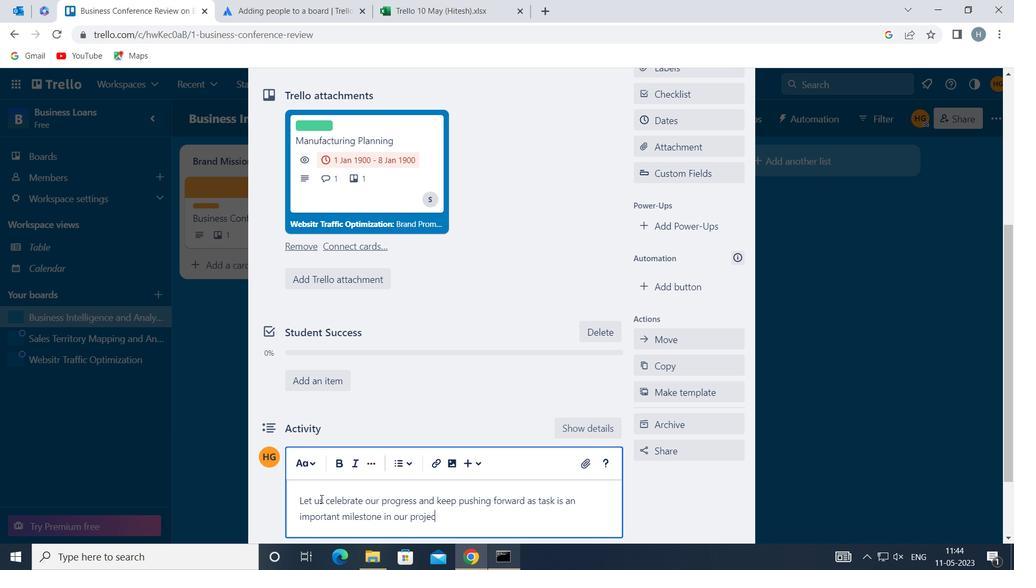
Action: Mouse moved to (362, 526)
Screenshot: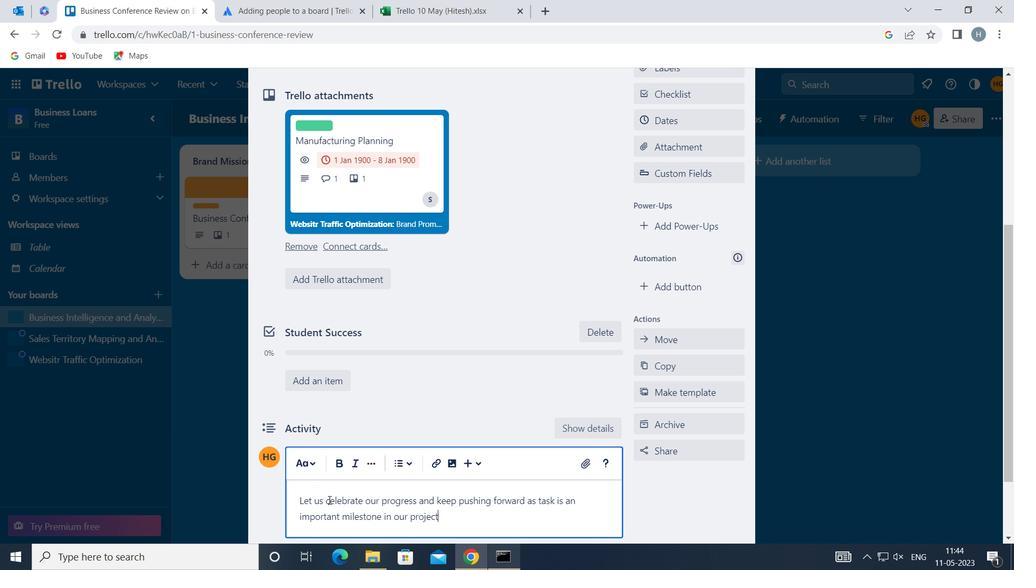 
Action: Mouse scrolled (362, 525) with delta (0, 0)
Screenshot: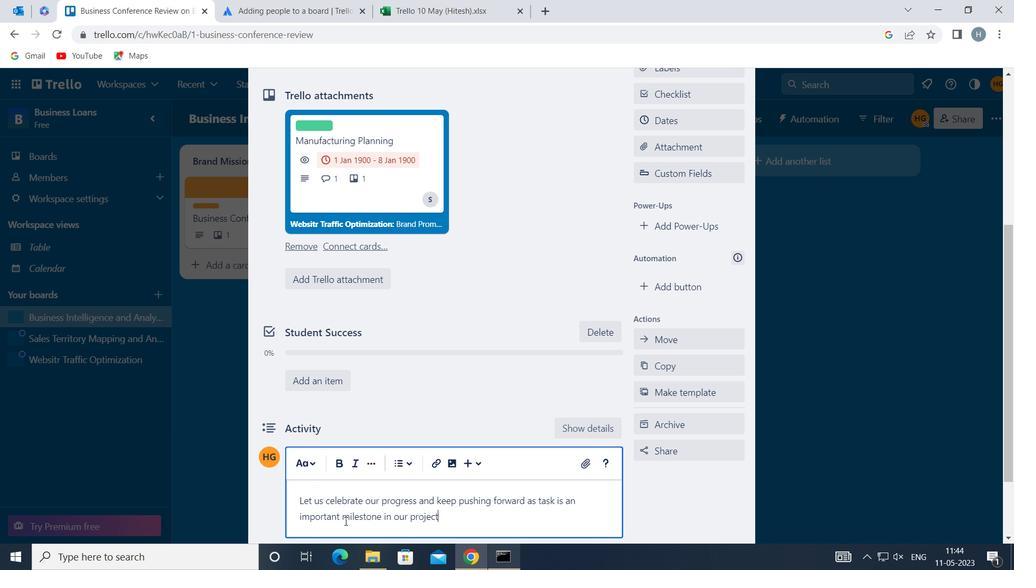 
Action: Mouse scrolled (362, 525) with delta (0, 0)
Screenshot: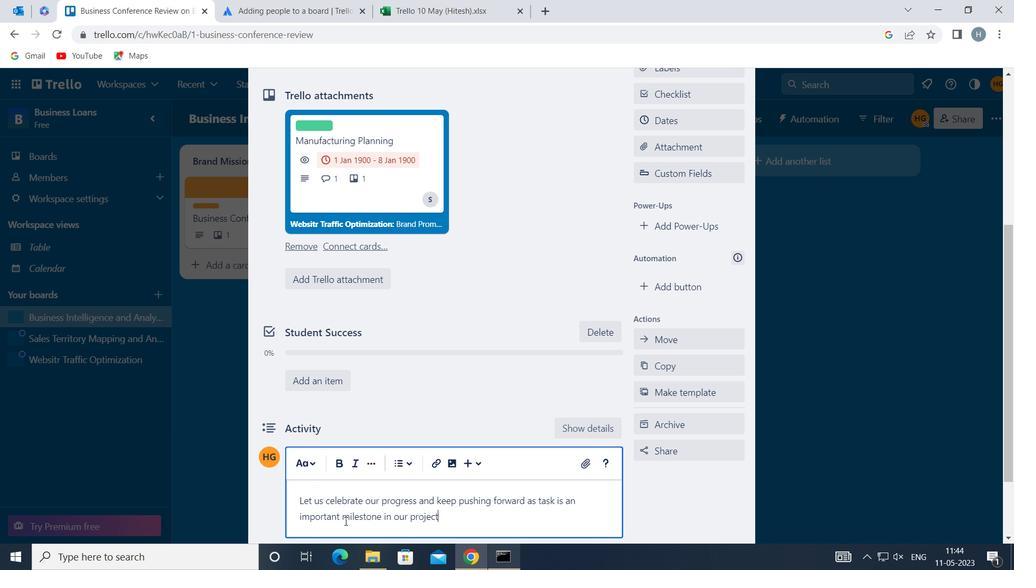 
Action: Mouse moved to (363, 526)
Screenshot: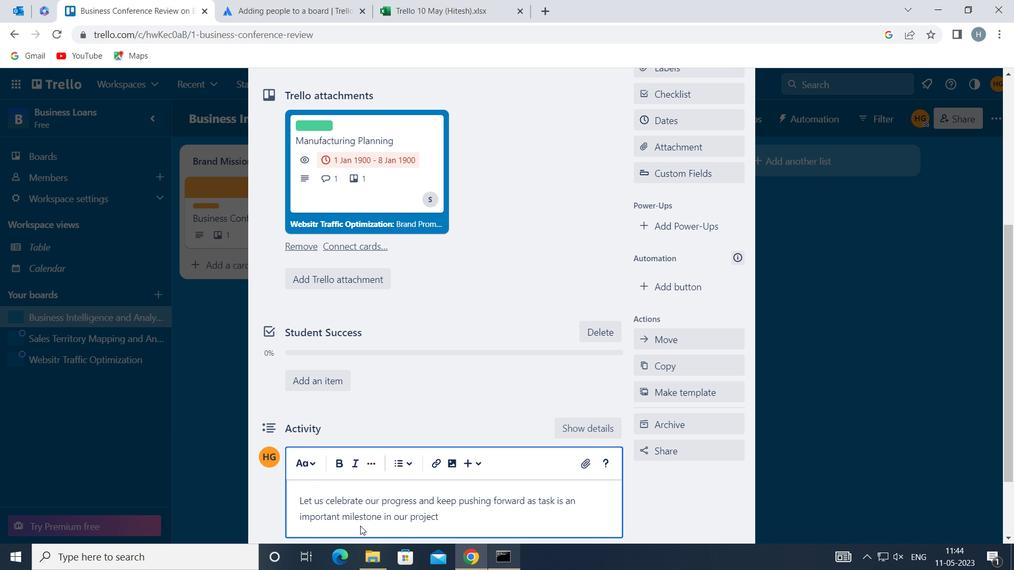
Action: Mouse scrolled (363, 525) with delta (0, 0)
Screenshot: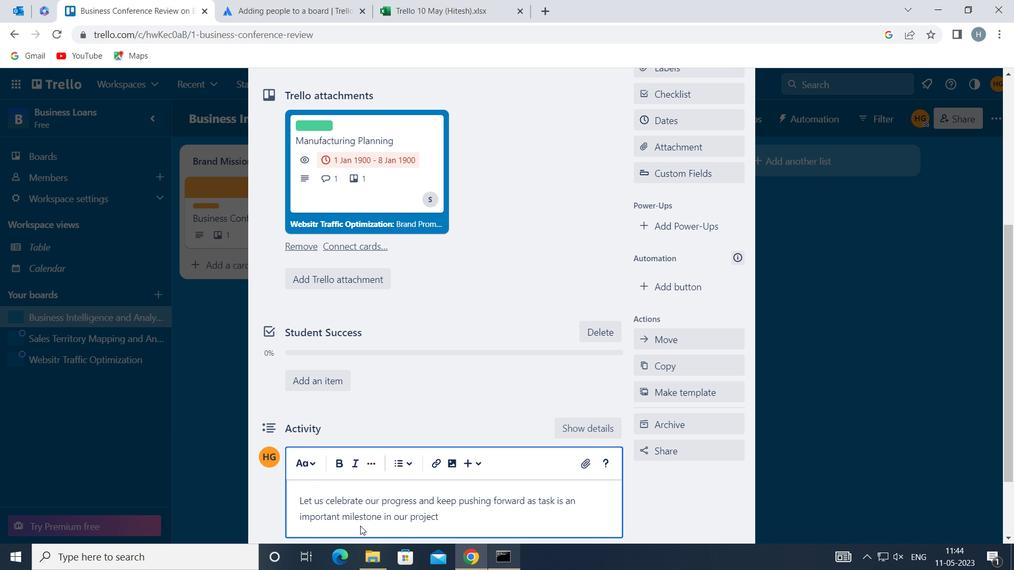 
Action: Mouse moved to (364, 525)
Screenshot: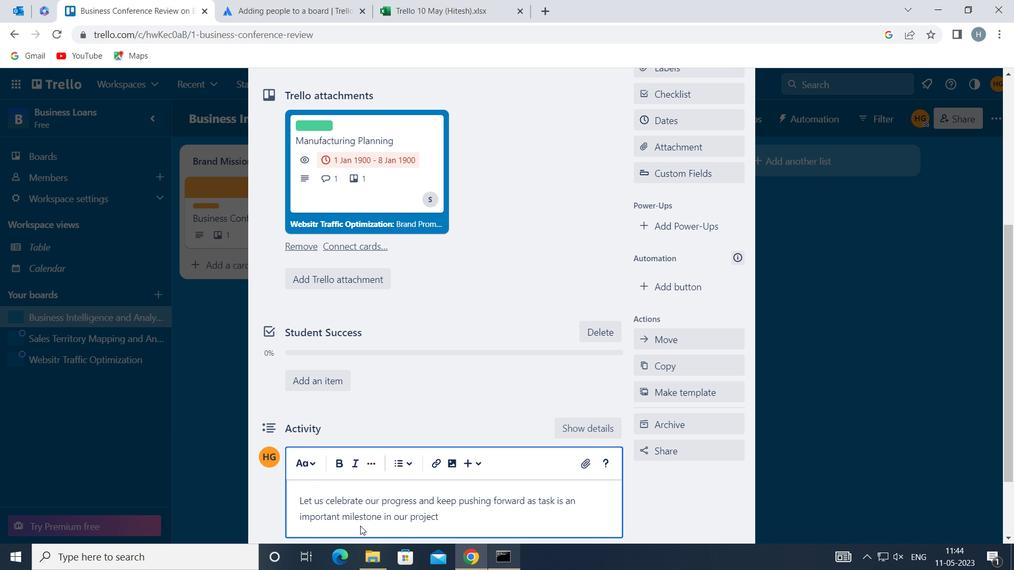 
Action: Mouse scrolled (364, 525) with delta (0, 0)
Screenshot: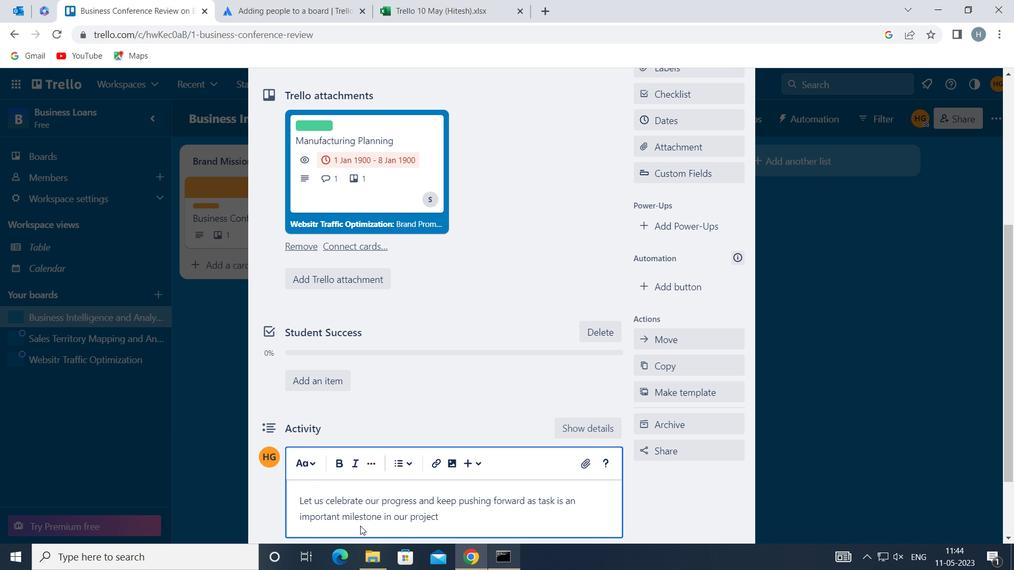 
Action: Mouse moved to (312, 453)
Screenshot: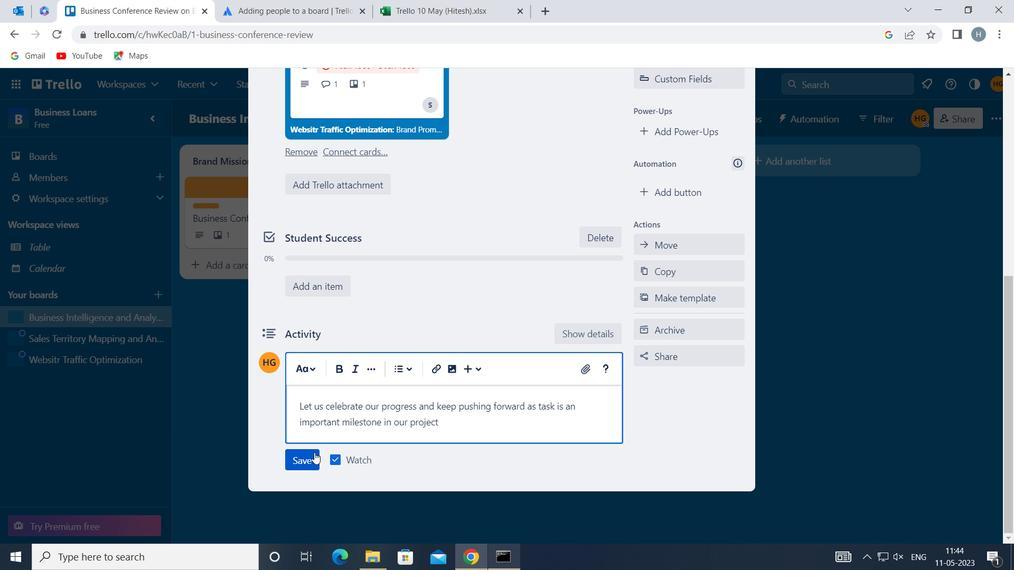 
Action: Mouse pressed left at (312, 453)
Screenshot: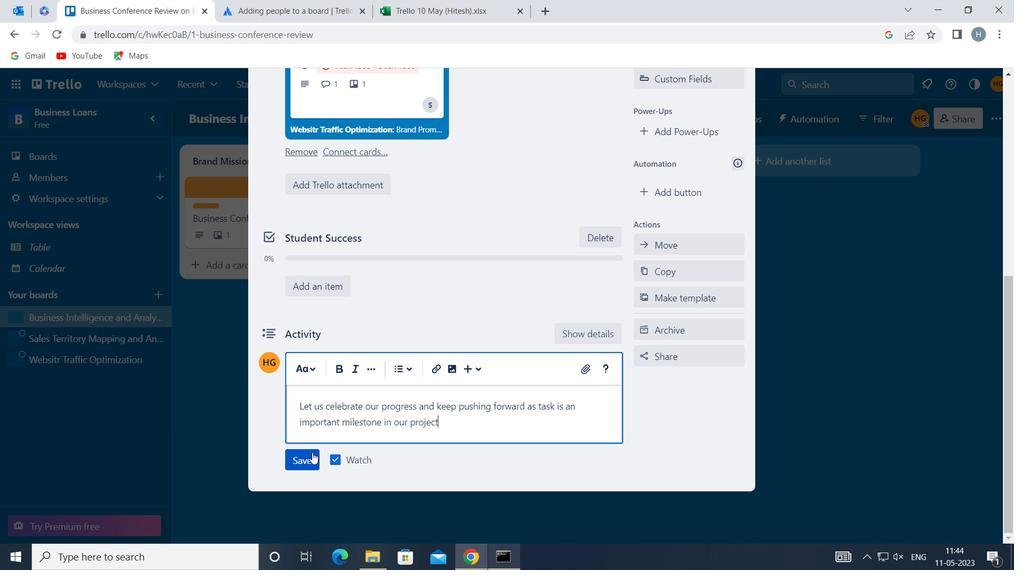 
Action: Mouse moved to (653, 291)
Screenshot: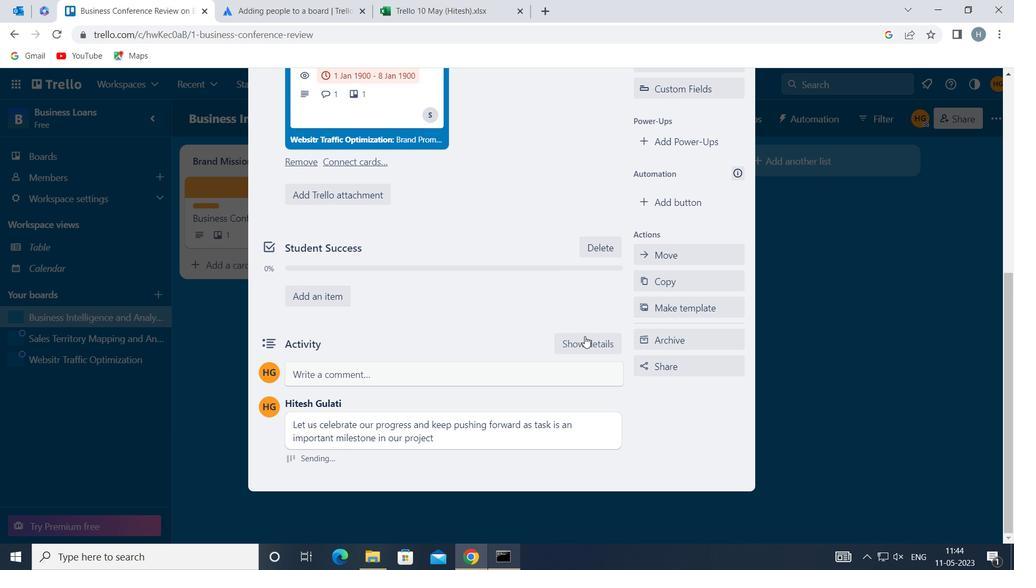 
Action: Mouse scrolled (653, 292) with delta (0, 0)
Screenshot: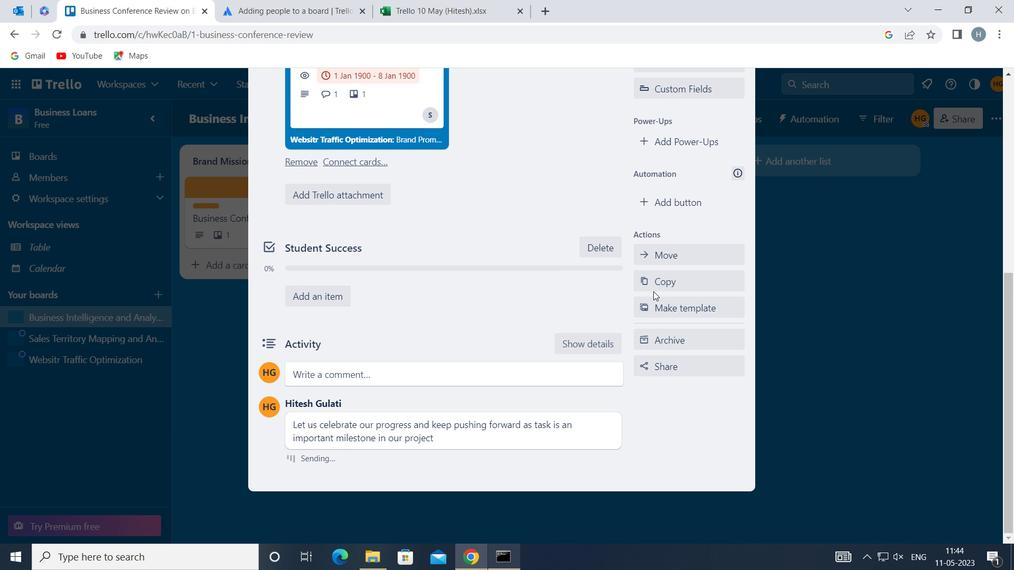 
Action: Mouse scrolled (653, 292) with delta (0, 0)
Screenshot: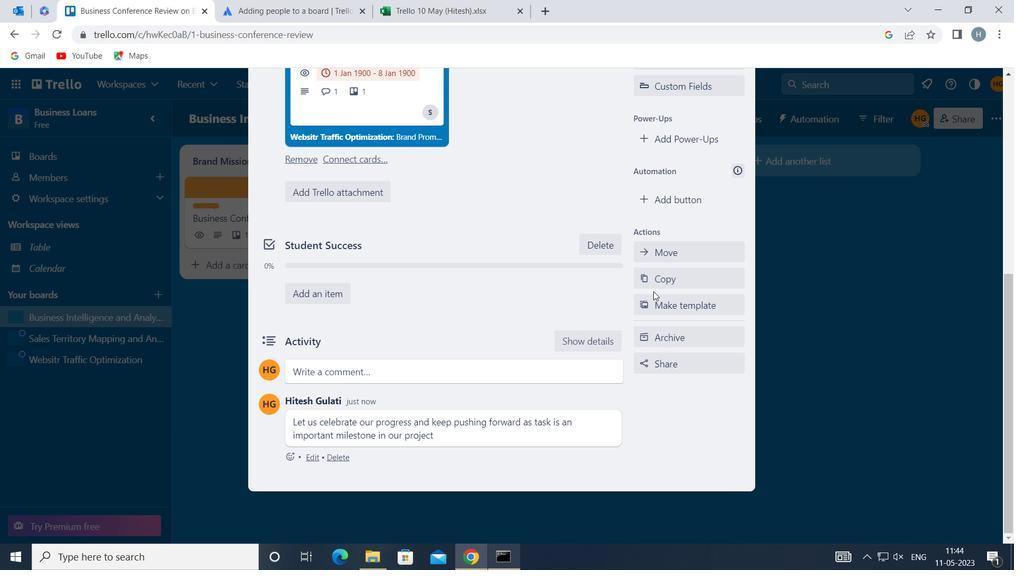 
Action: Mouse moved to (690, 165)
Screenshot: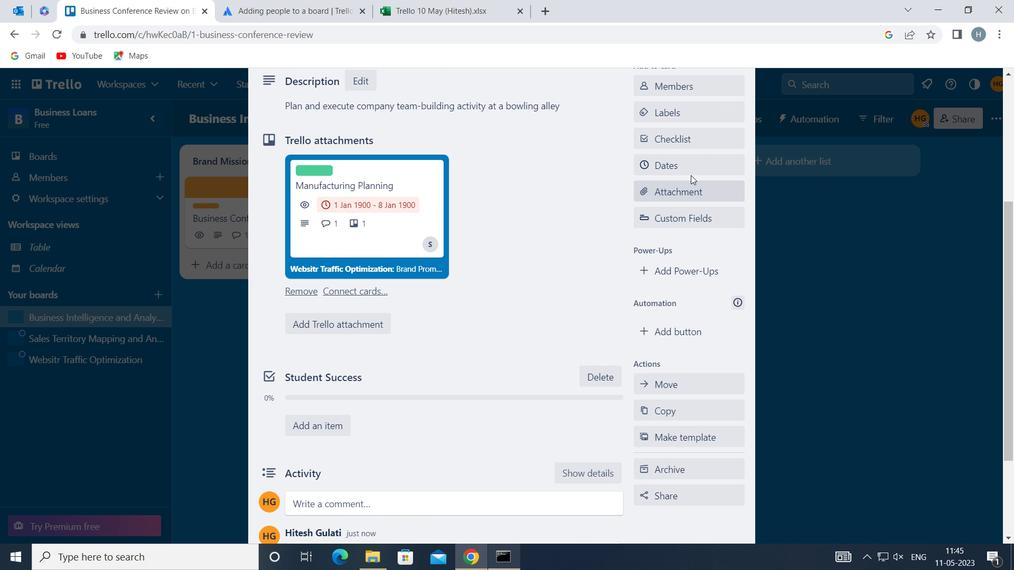 
Action: Mouse pressed left at (690, 165)
Screenshot: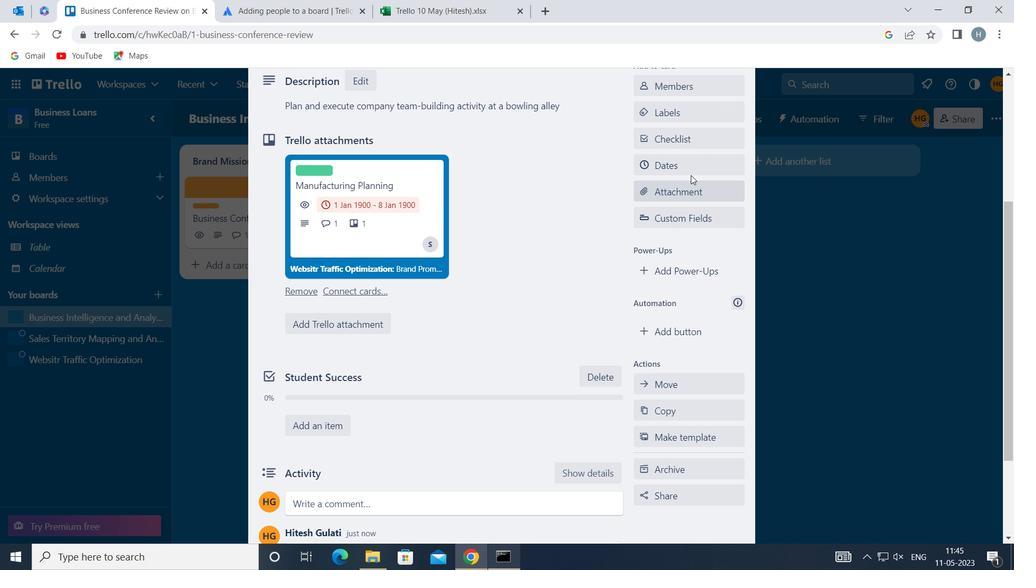
Action: Mouse moved to (646, 358)
Screenshot: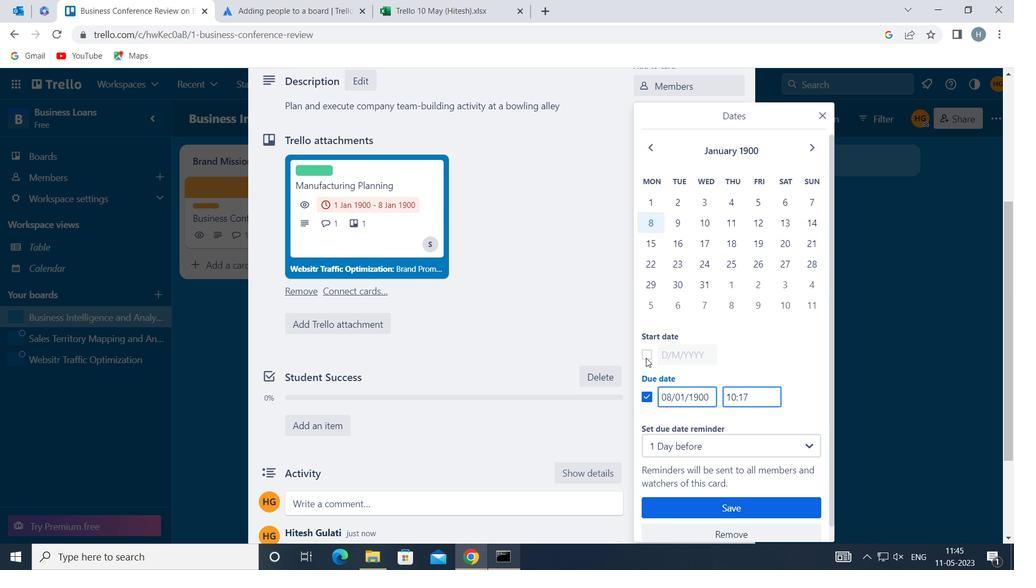 
Action: Mouse pressed left at (646, 358)
Screenshot: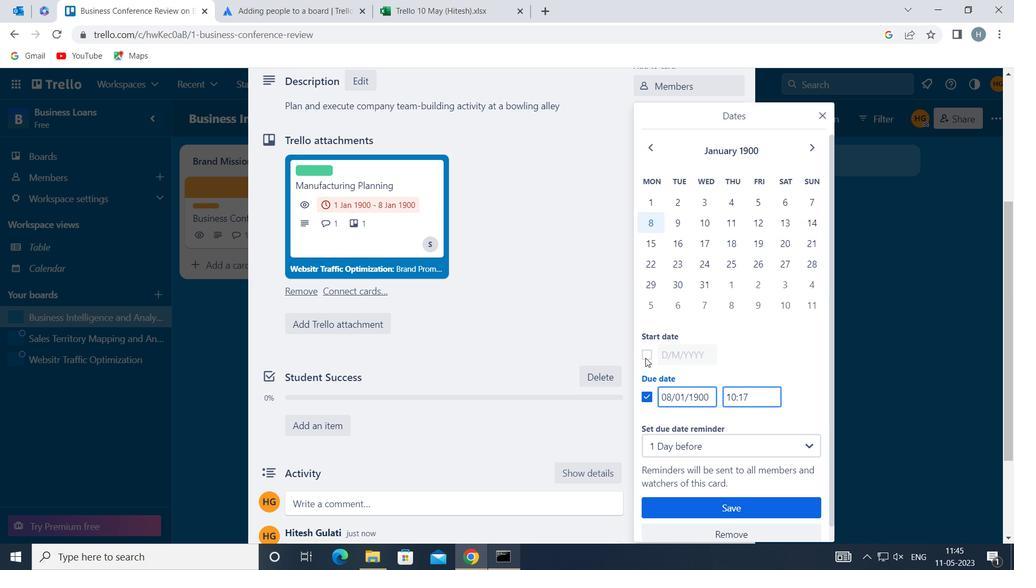 
Action: Mouse moved to (669, 354)
Screenshot: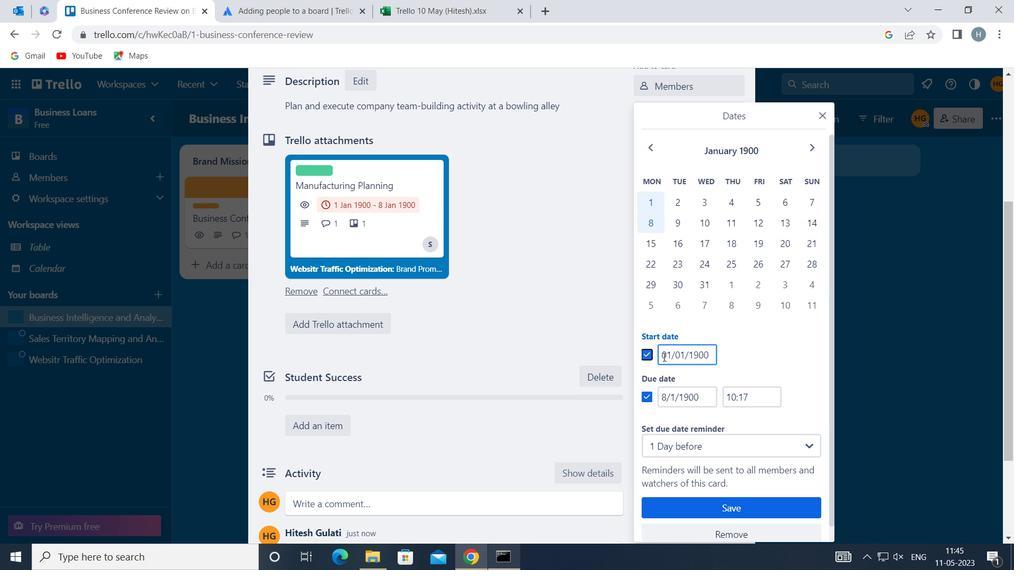 
Action: Mouse pressed left at (669, 354)
Screenshot: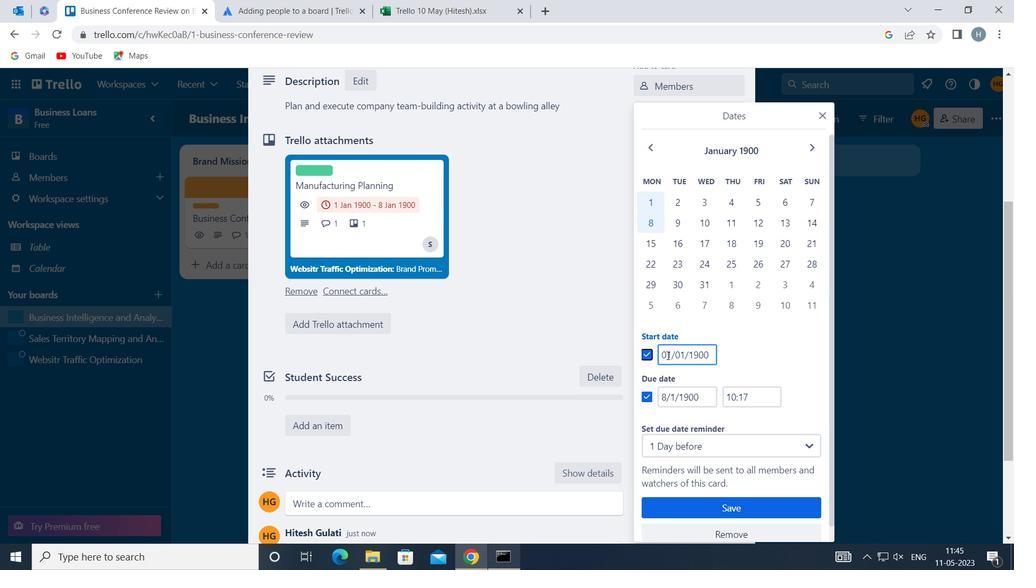 
Action: Mouse moved to (667, 352)
Screenshot: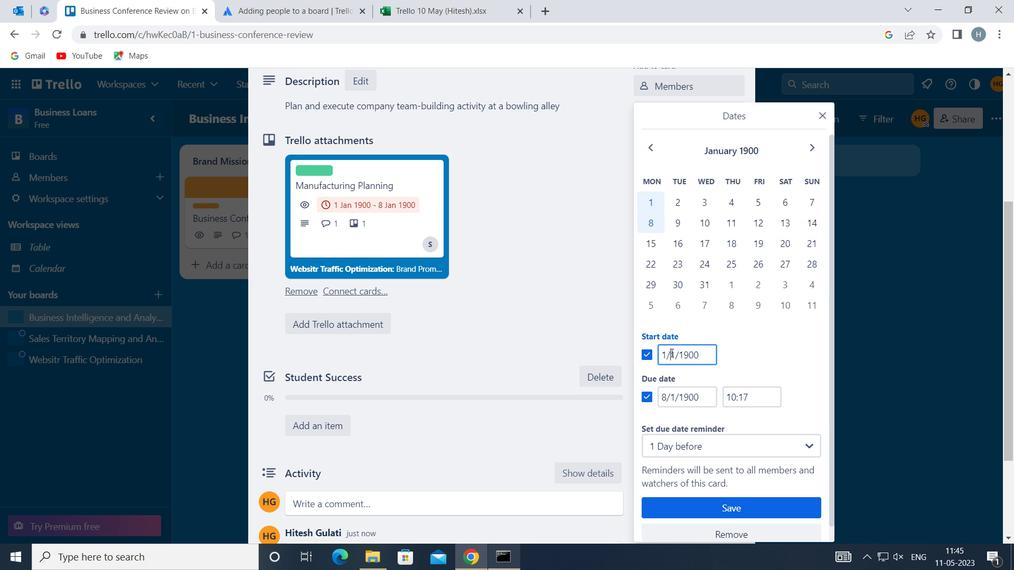 
Action: Mouse pressed left at (667, 352)
Screenshot: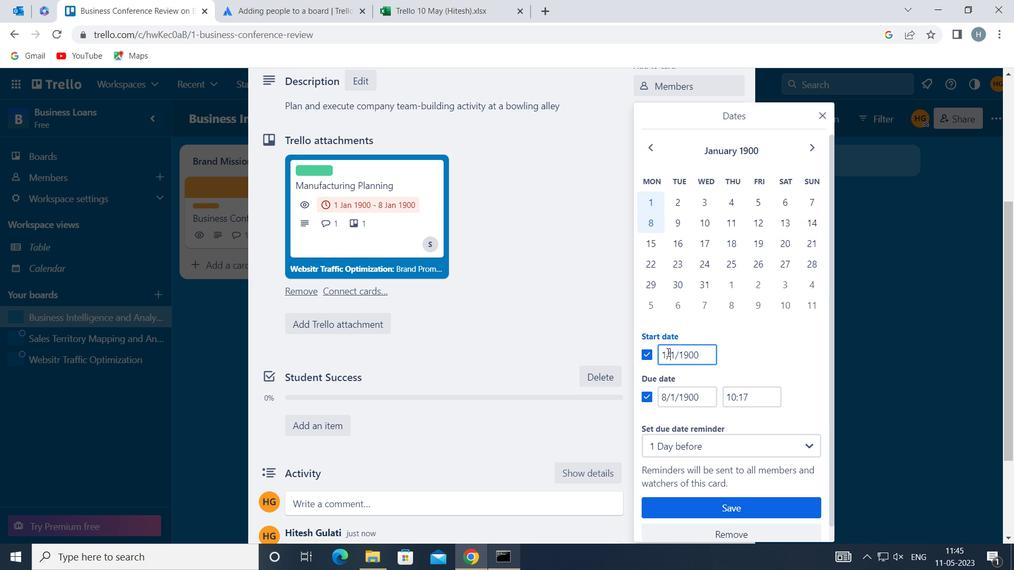 
Action: Mouse moved to (667, 352)
Screenshot: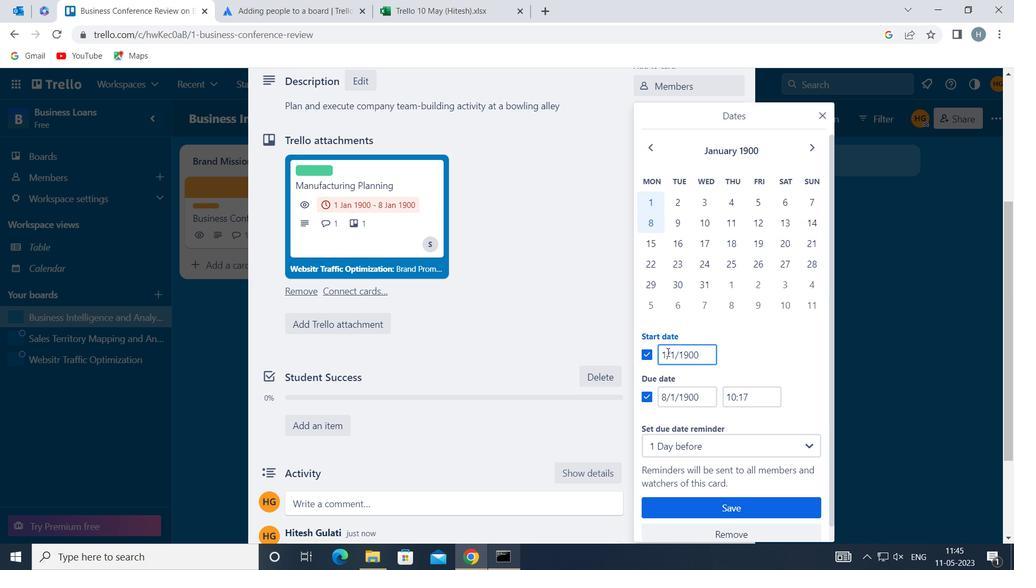 
Action: Key pressed <Key.backspace>2
Screenshot: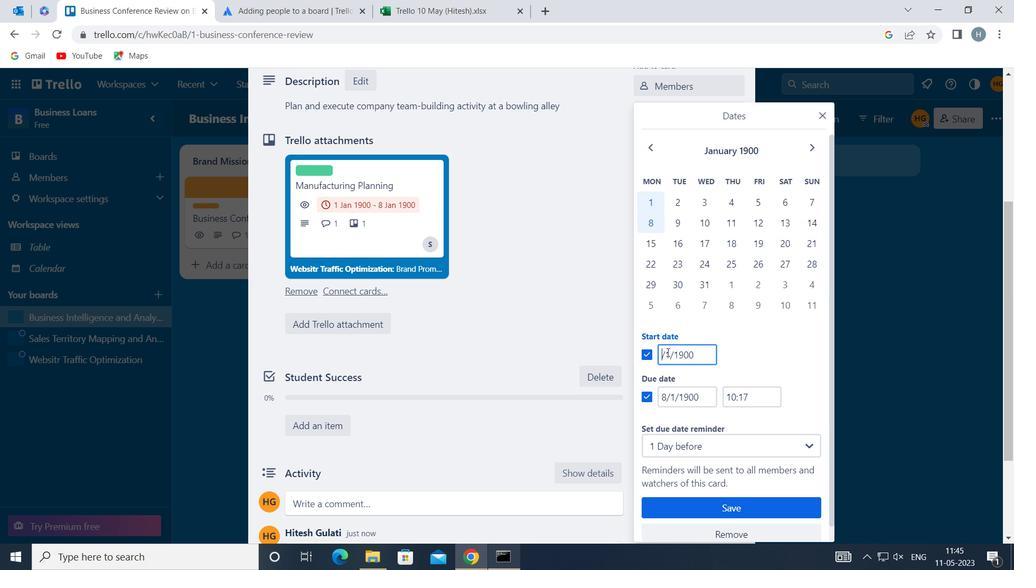 
Action: Mouse moved to (713, 371)
Screenshot: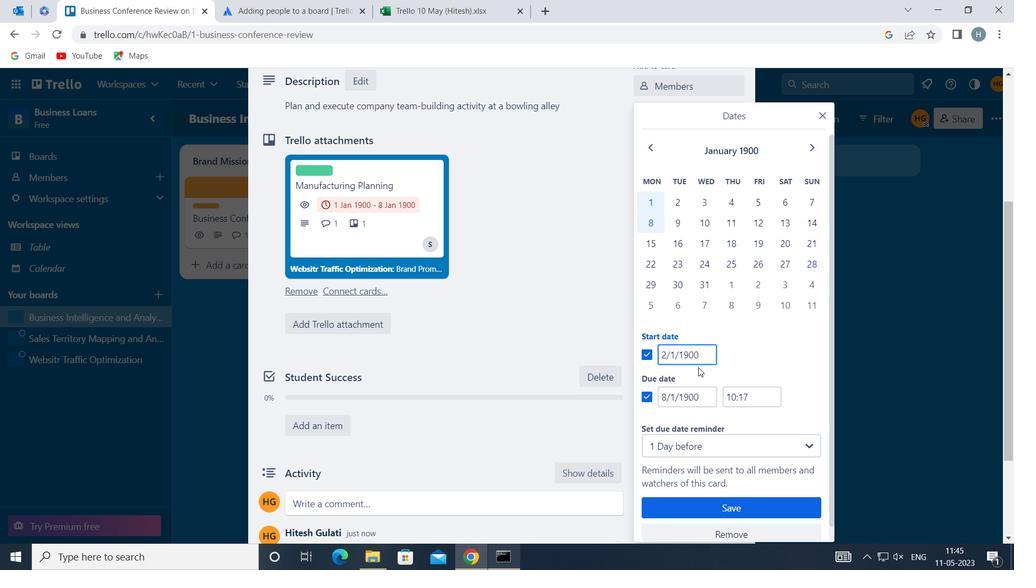 
Action: Mouse pressed left at (713, 371)
Screenshot: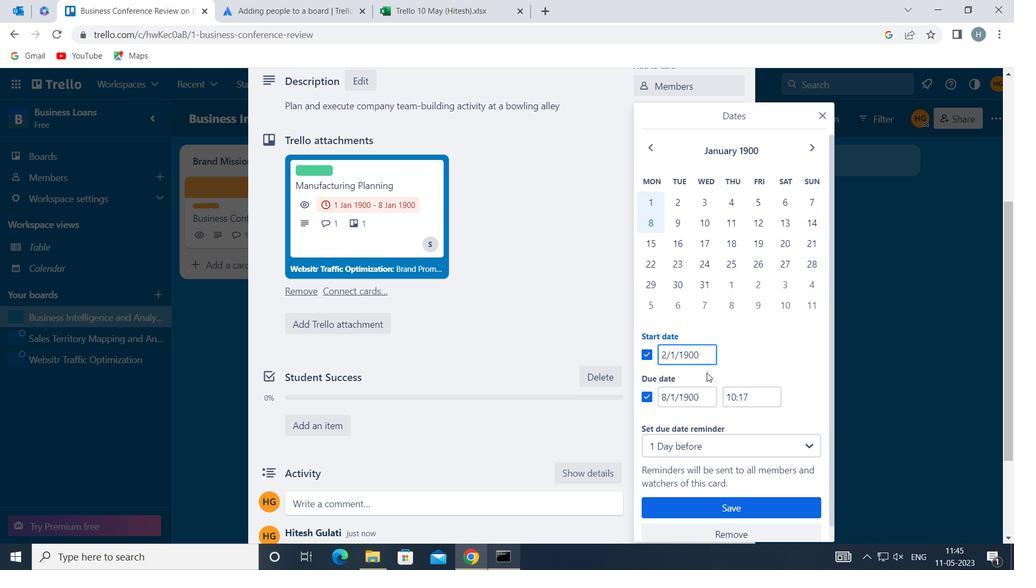 
Action: Mouse moved to (666, 391)
Screenshot: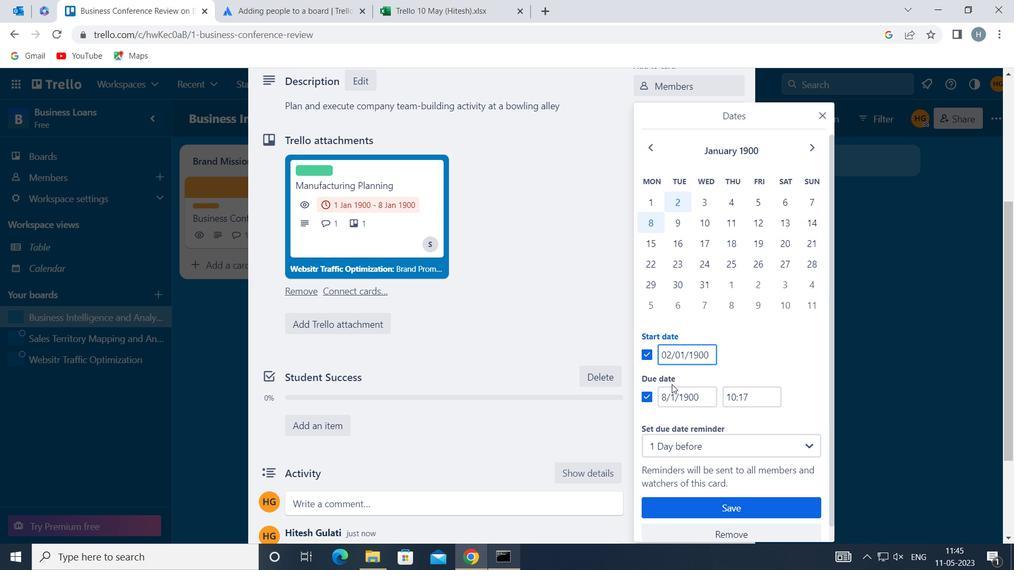 
Action: Mouse pressed left at (666, 391)
Screenshot: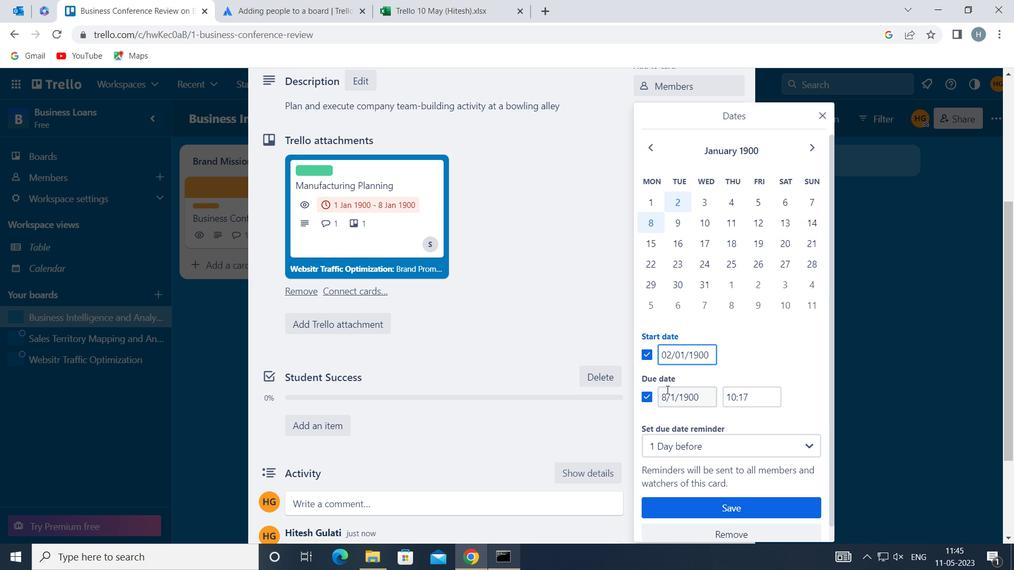 
Action: Mouse moved to (671, 391)
Screenshot: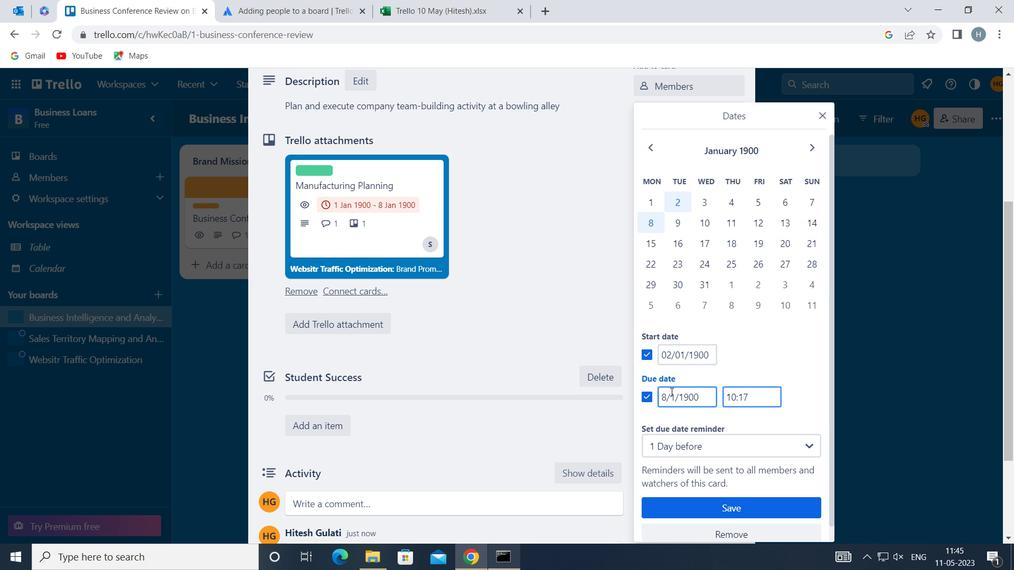 
Action: Key pressed <Key.backspace>9
Screenshot: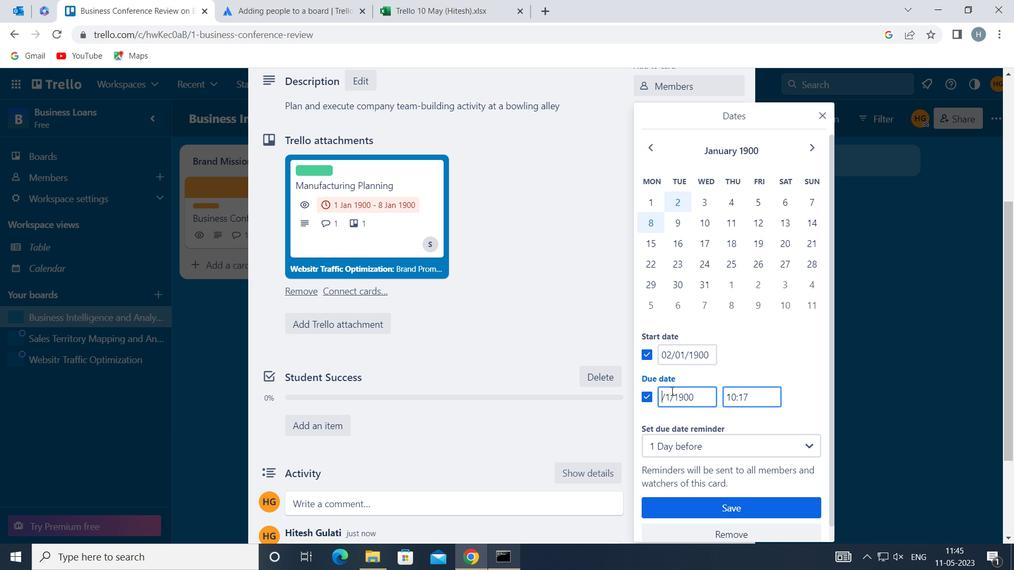 
Action: Mouse moved to (701, 505)
Screenshot: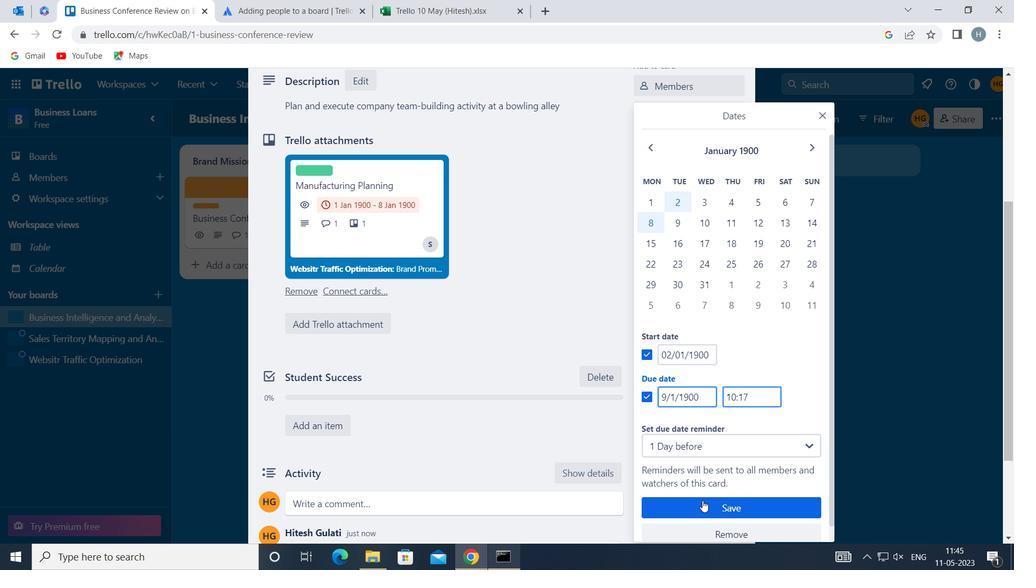 
Action: Mouse pressed left at (701, 505)
Screenshot: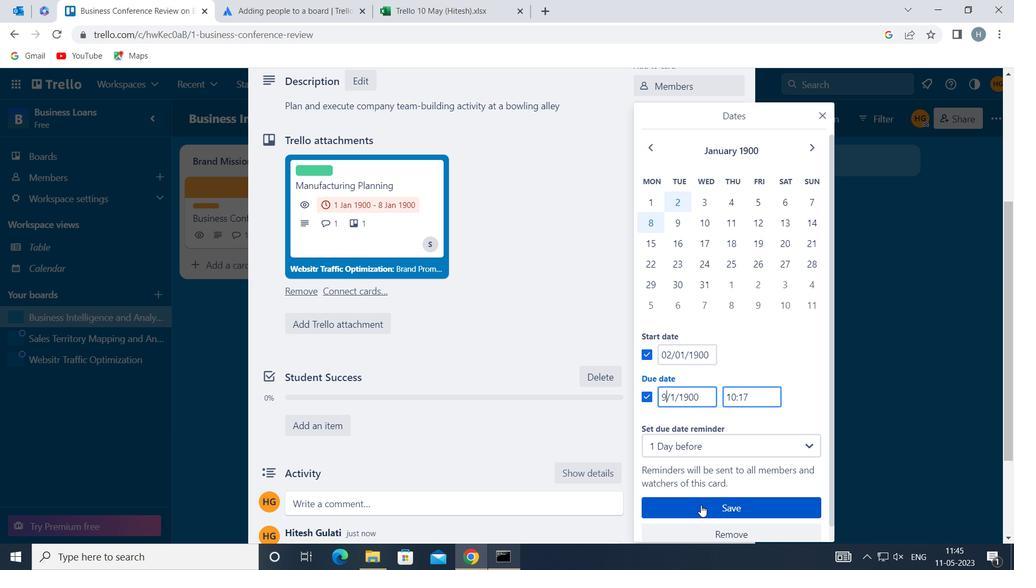 
Action: Mouse moved to (564, 307)
Screenshot: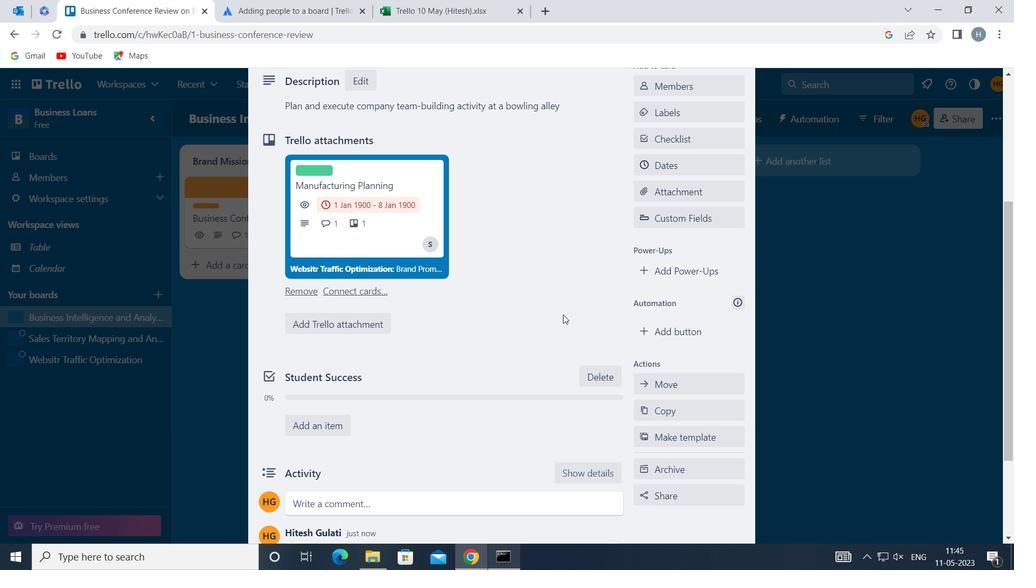 
